 Task: Open a blank sheet, save the file as 'learning' Insert a table '3 by 2' In first column, add headers, 'Employee Name, Monday, Tuesday'. Under first header add  John. Under second header add  1:00 Pm. Under third header add  '3:00 Pm'. Change table style to  'Black '
Action: Mouse moved to (28, 90)
Screenshot: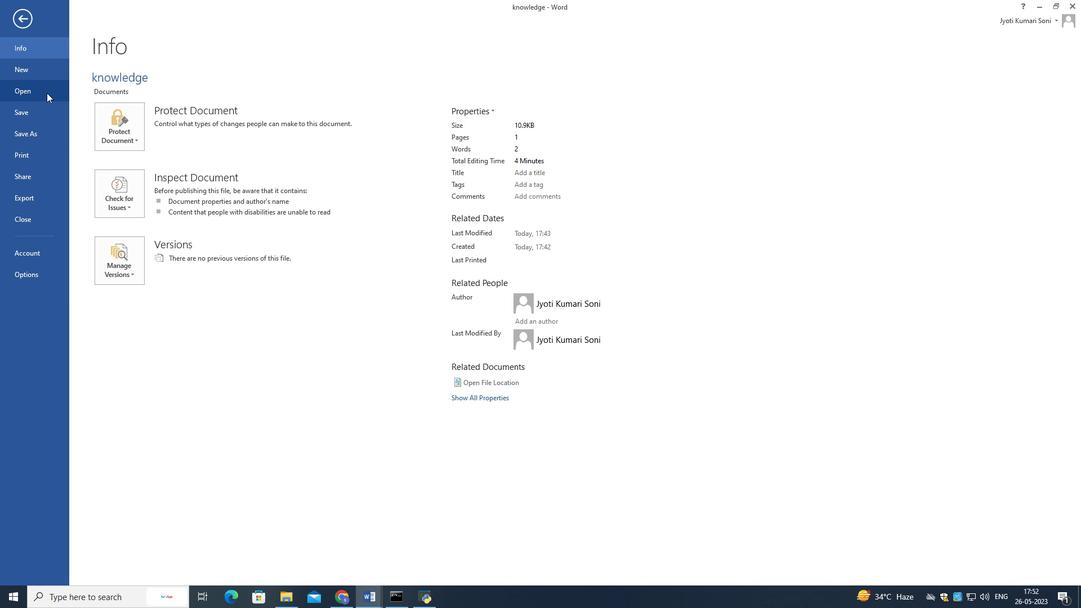 
Action: Mouse pressed left at (28, 90)
Screenshot: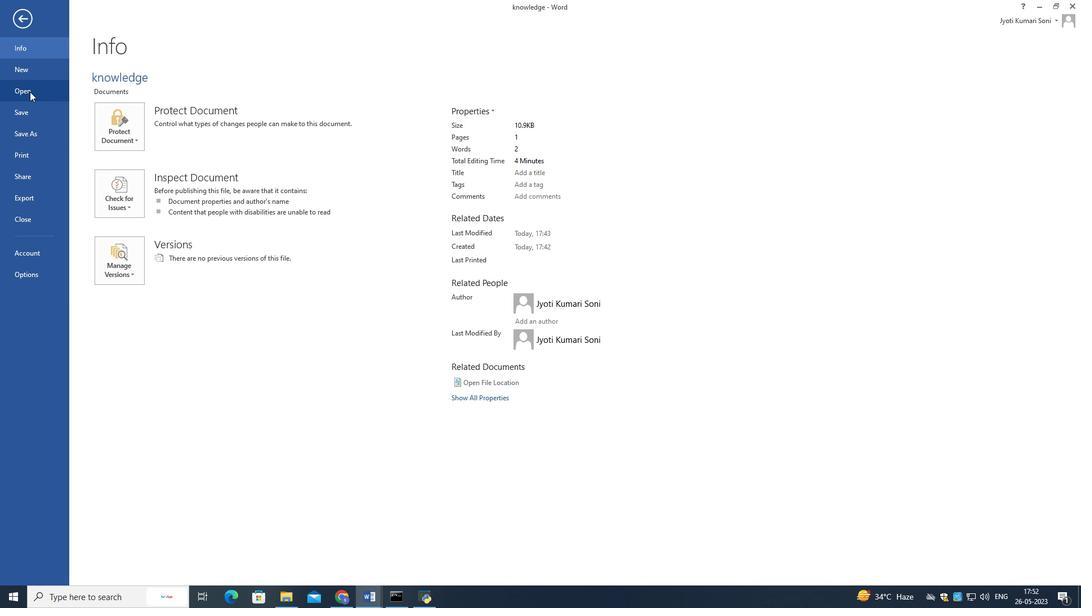 
Action: Mouse moved to (15, 61)
Screenshot: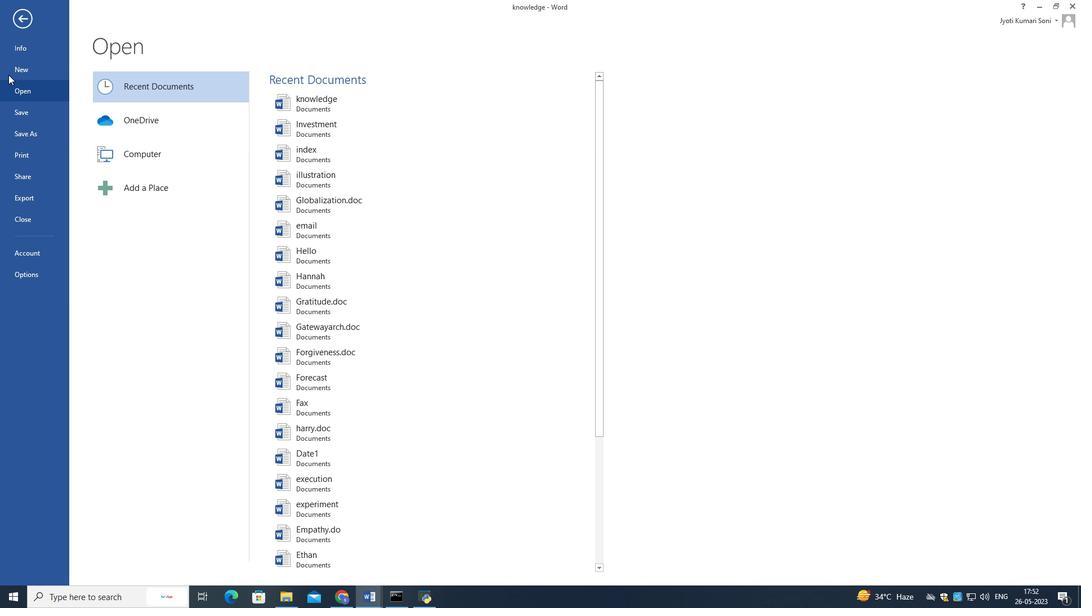 
Action: Mouse pressed left at (15, 61)
Screenshot: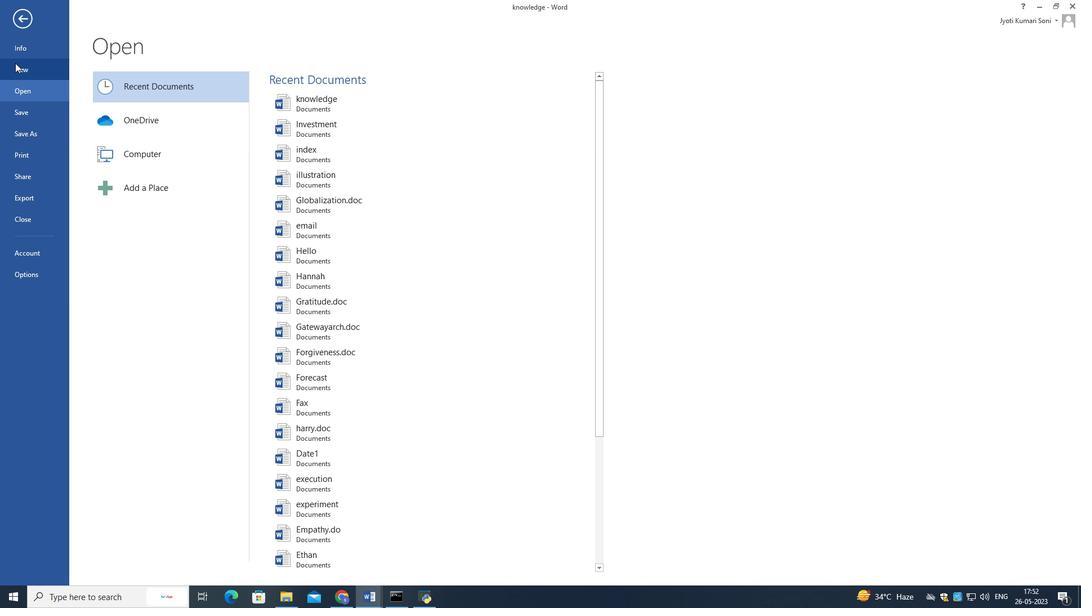 
Action: Mouse moved to (139, 143)
Screenshot: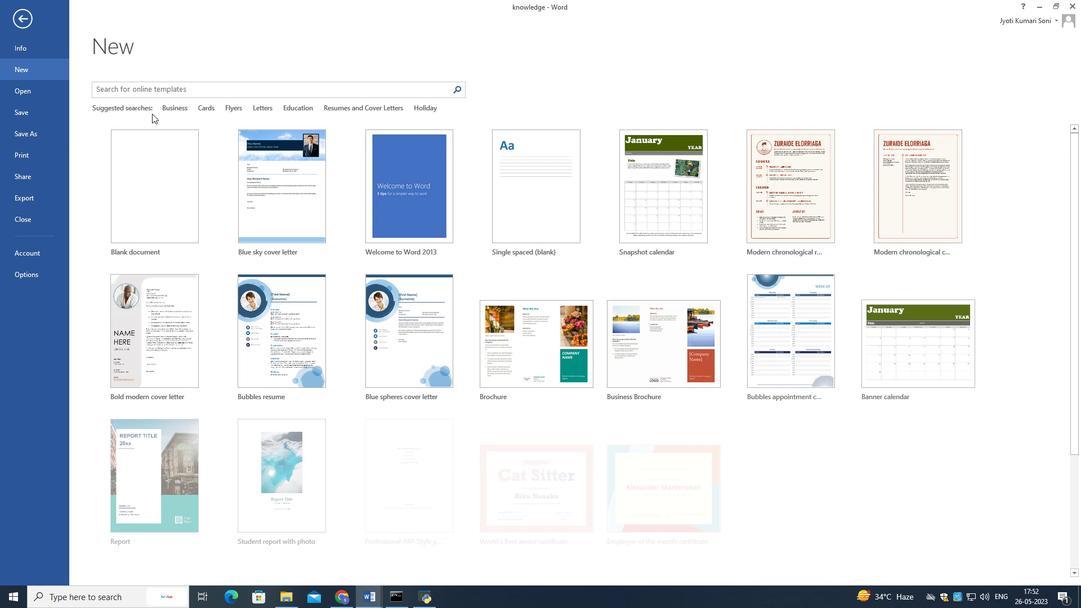 
Action: Mouse pressed left at (139, 143)
Screenshot: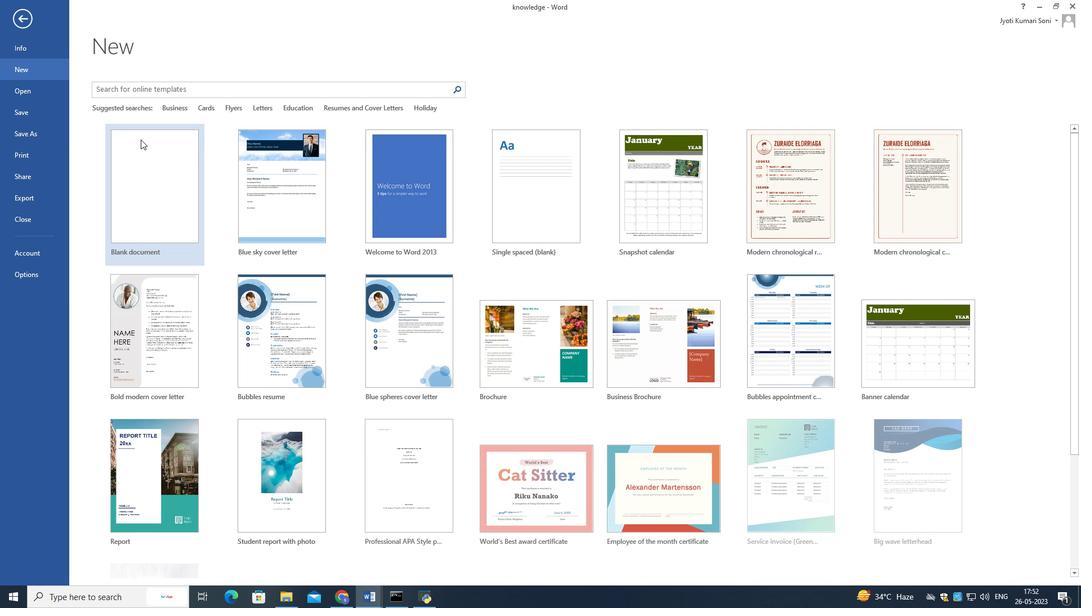 
Action: Mouse moved to (7, 18)
Screenshot: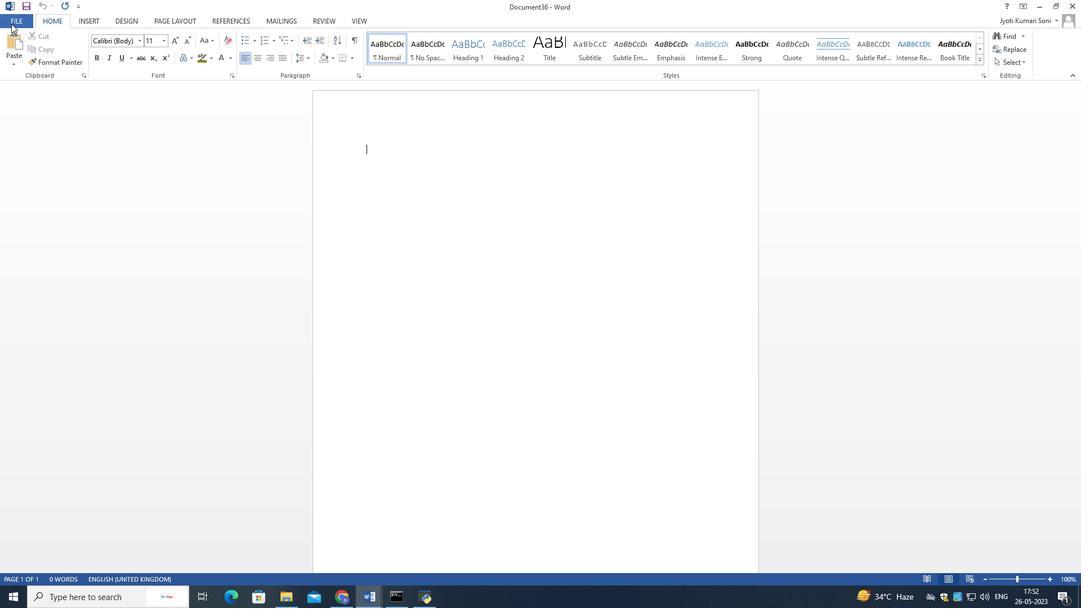 
Action: Mouse pressed left at (7, 18)
Screenshot: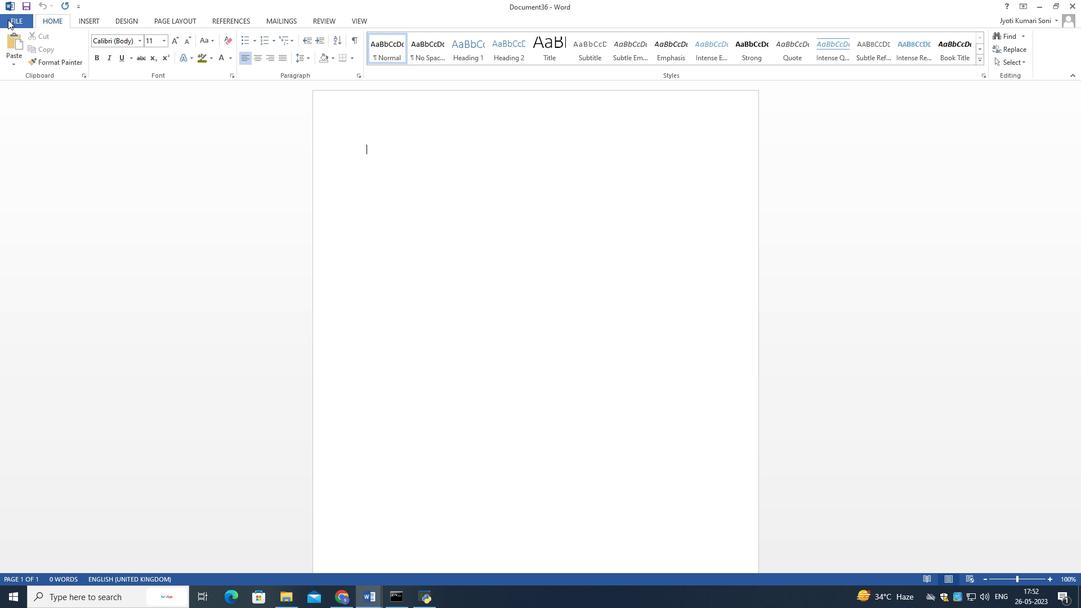 
Action: Mouse moved to (30, 134)
Screenshot: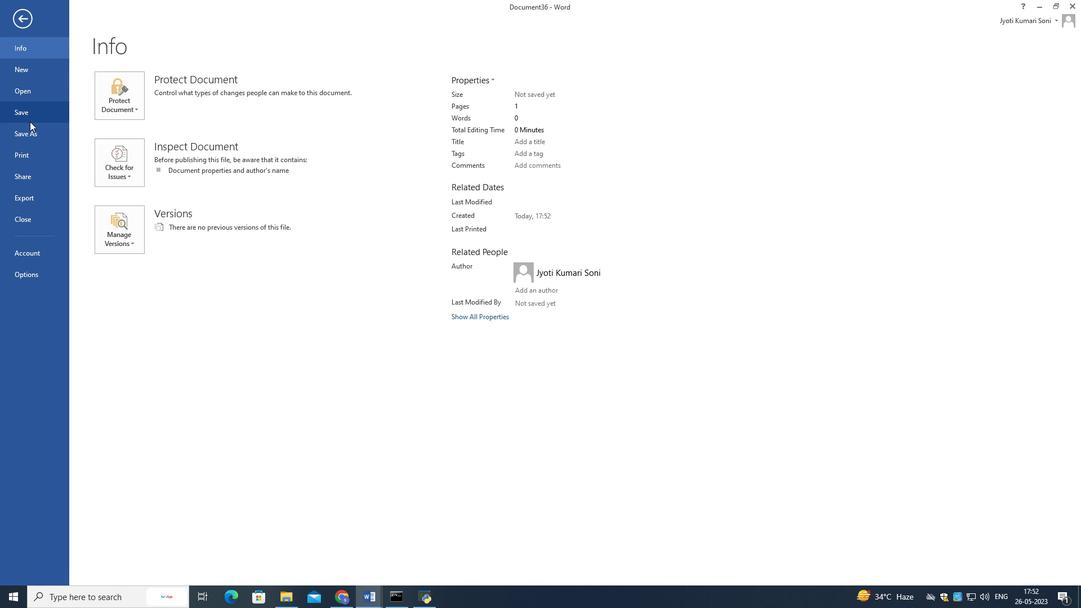 
Action: Mouse pressed left at (30, 134)
Screenshot: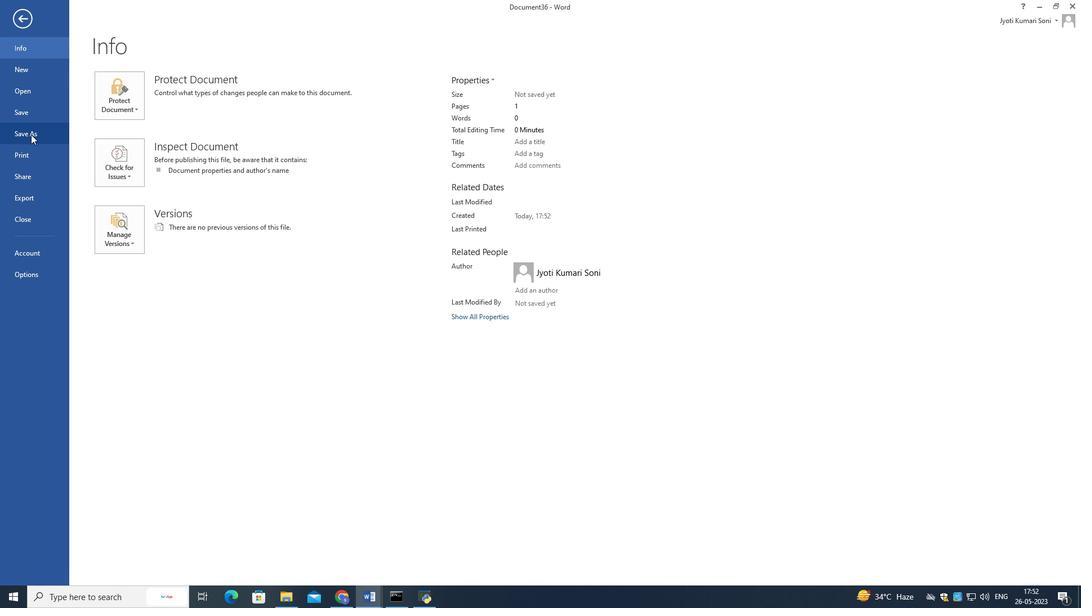 
Action: Mouse moved to (290, 122)
Screenshot: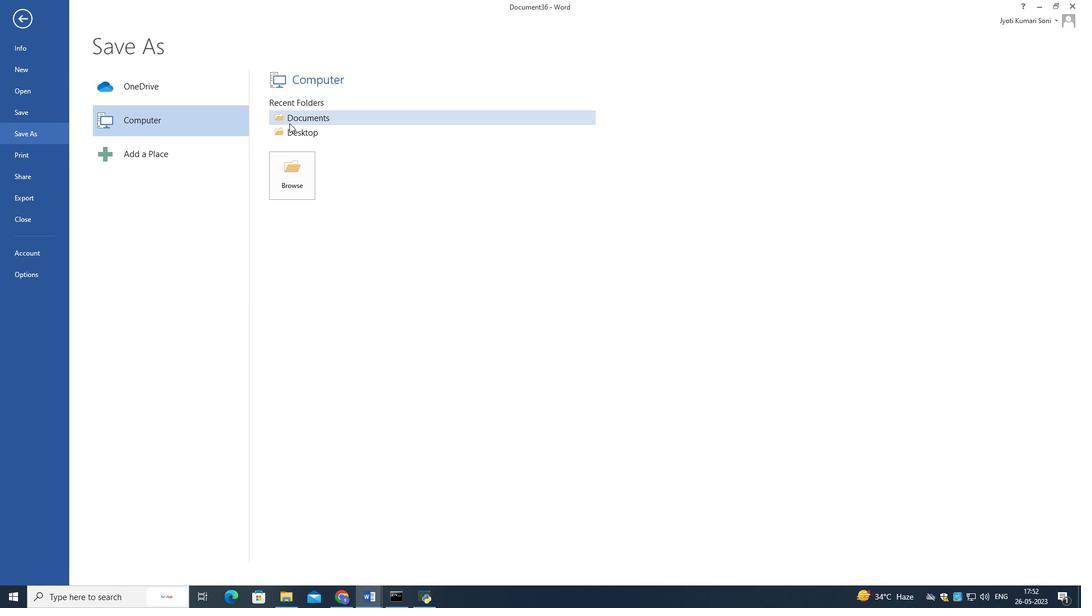 
Action: Mouse pressed left at (290, 122)
Screenshot: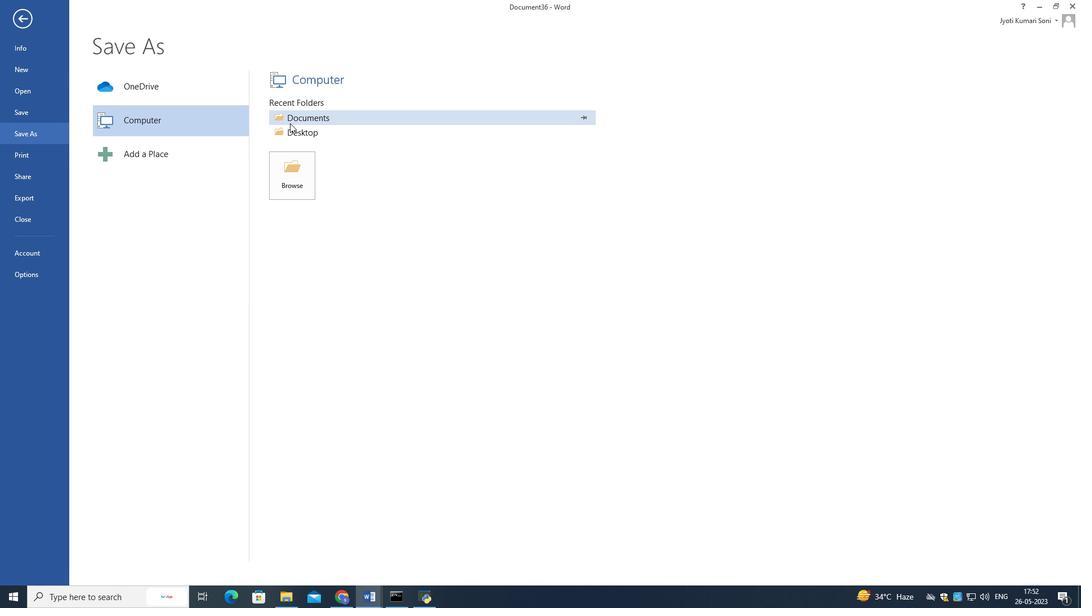 
Action: Mouse moved to (271, 132)
Screenshot: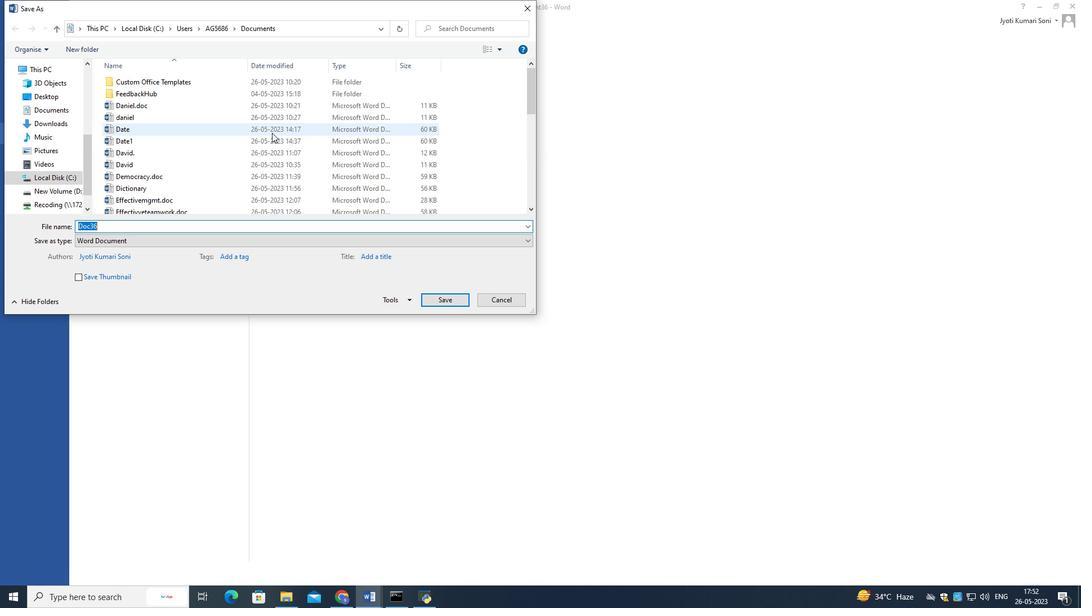 
Action: Key pressed learning<Key.enter>
Screenshot: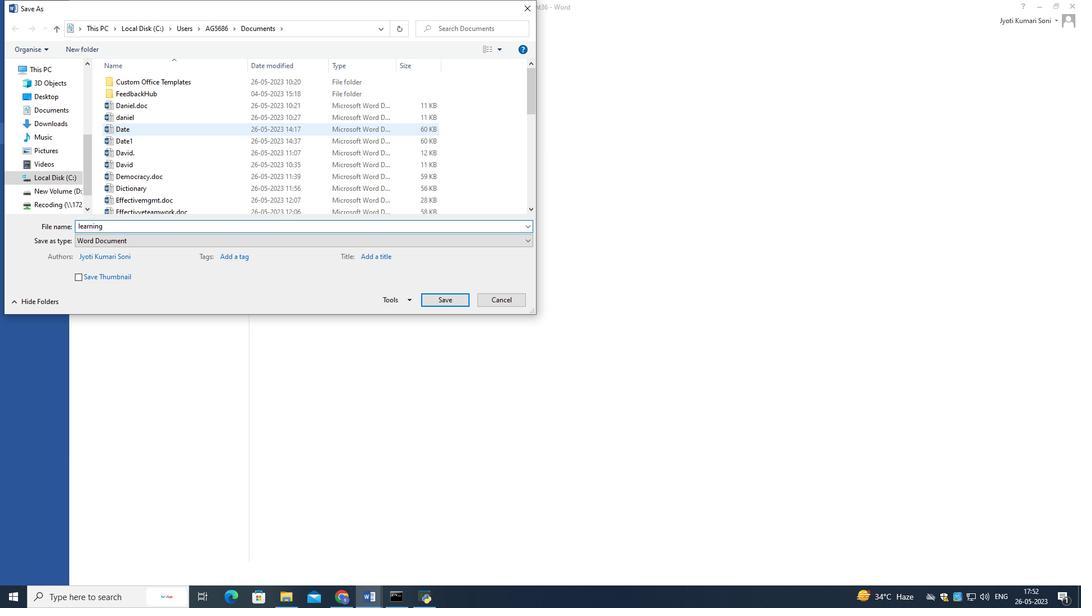 
Action: Mouse moved to (84, 20)
Screenshot: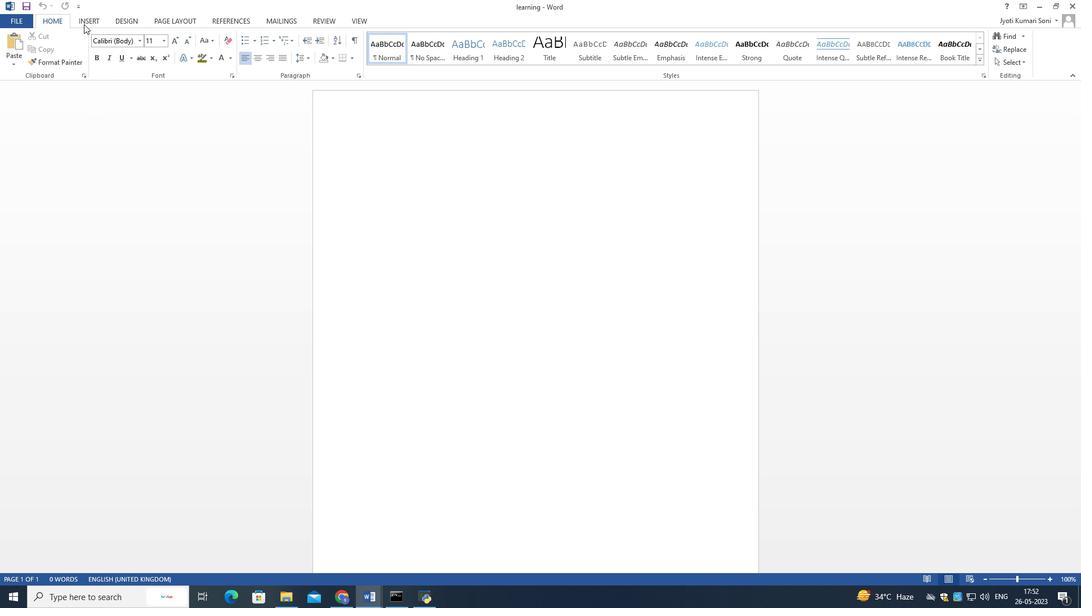 
Action: Mouse pressed left at (84, 20)
Screenshot: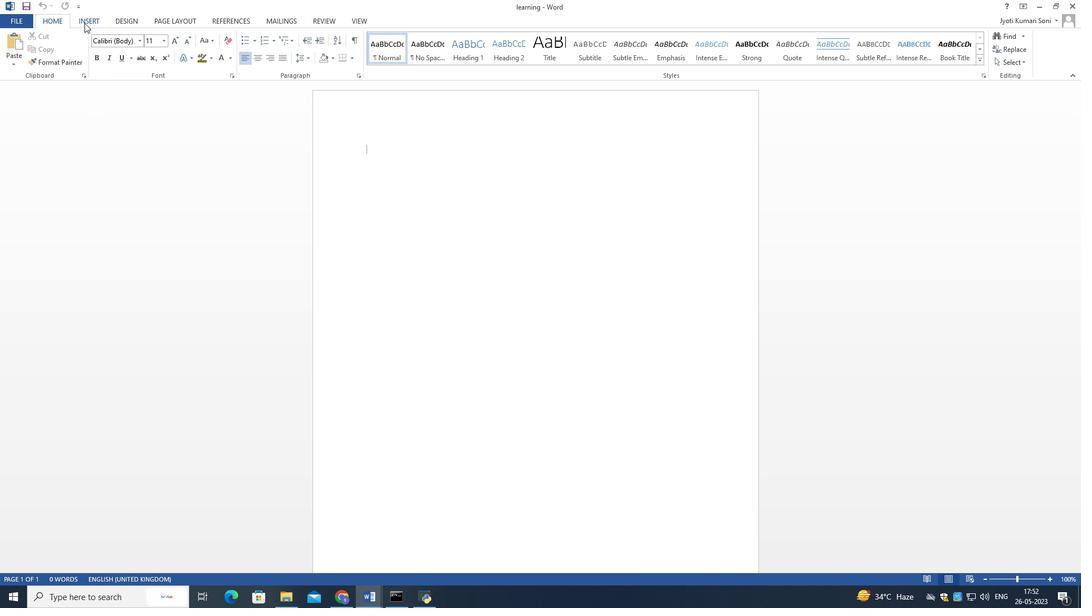 
Action: Mouse moved to (92, 63)
Screenshot: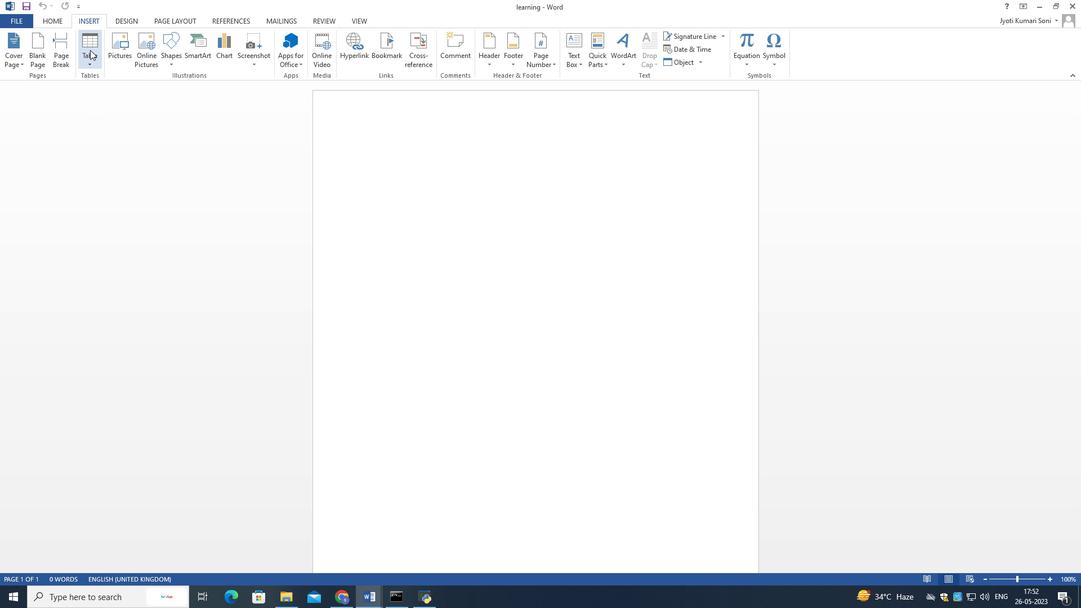 
Action: Mouse pressed left at (92, 63)
Screenshot: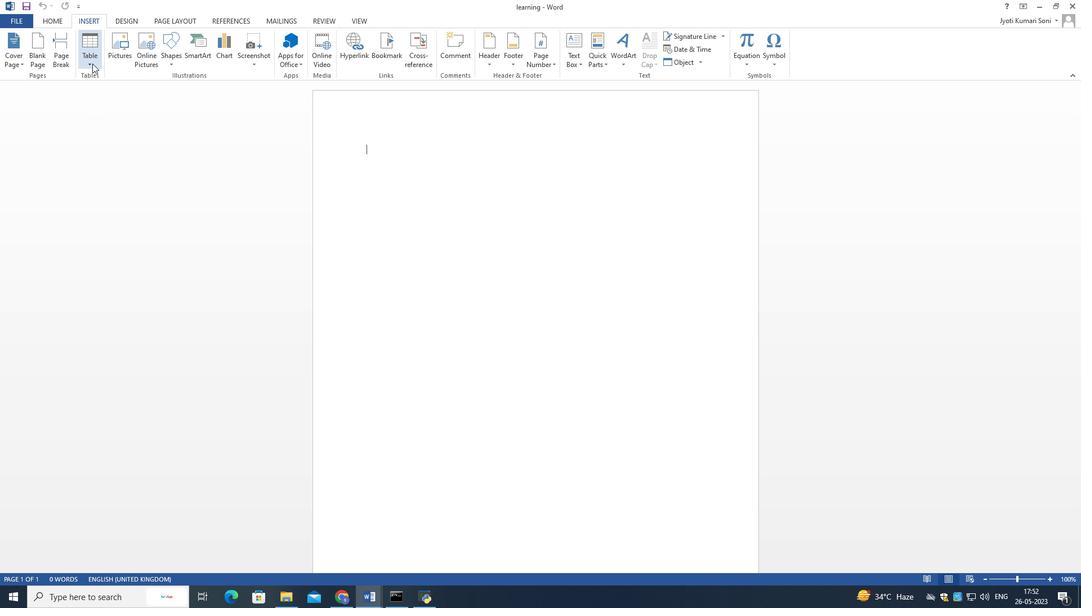 
Action: Mouse moved to (107, 96)
Screenshot: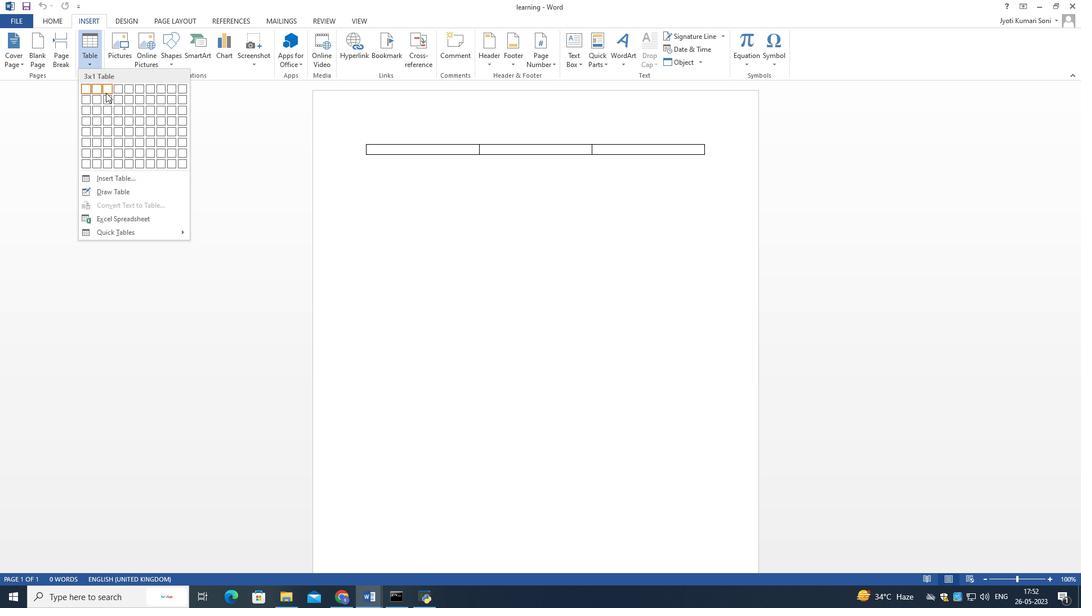 
Action: Mouse pressed left at (107, 96)
Screenshot: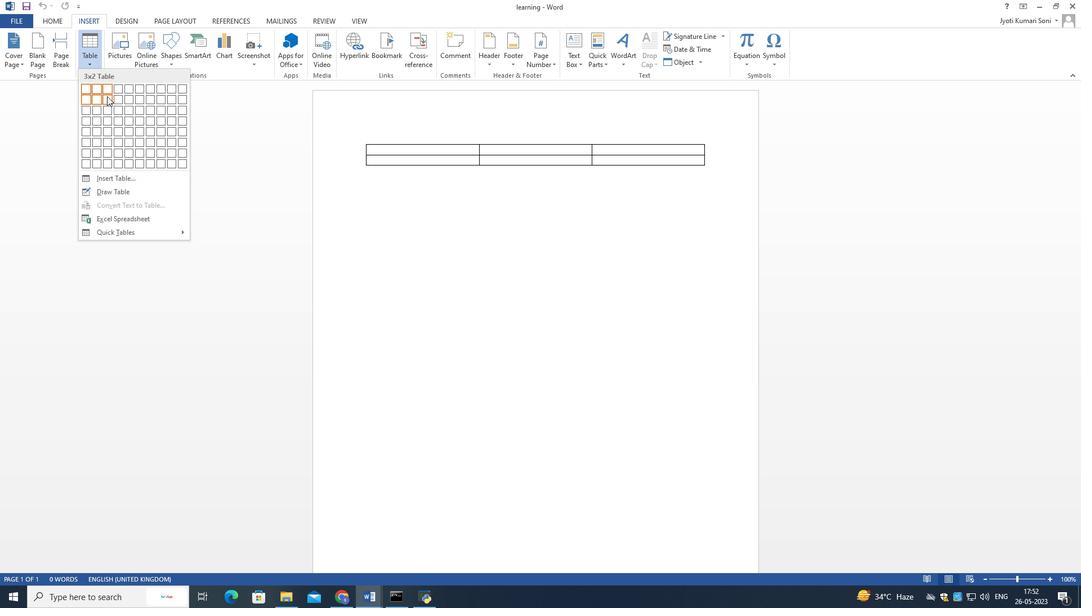 
Action: Mouse moved to (553, 155)
Screenshot: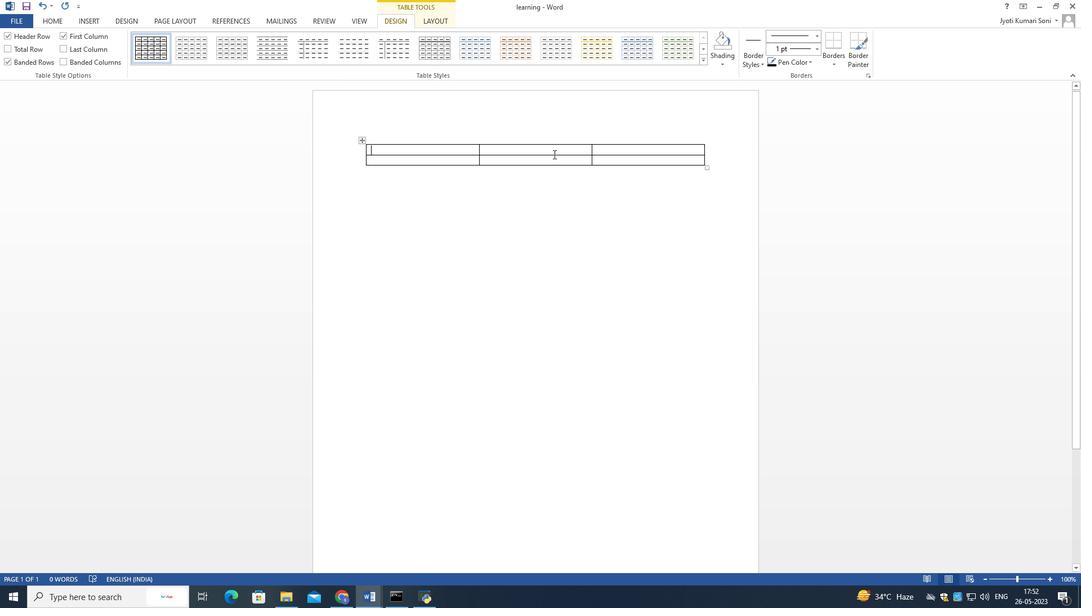 
Action: Mouse pressed left at (553, 155)
Screenshot: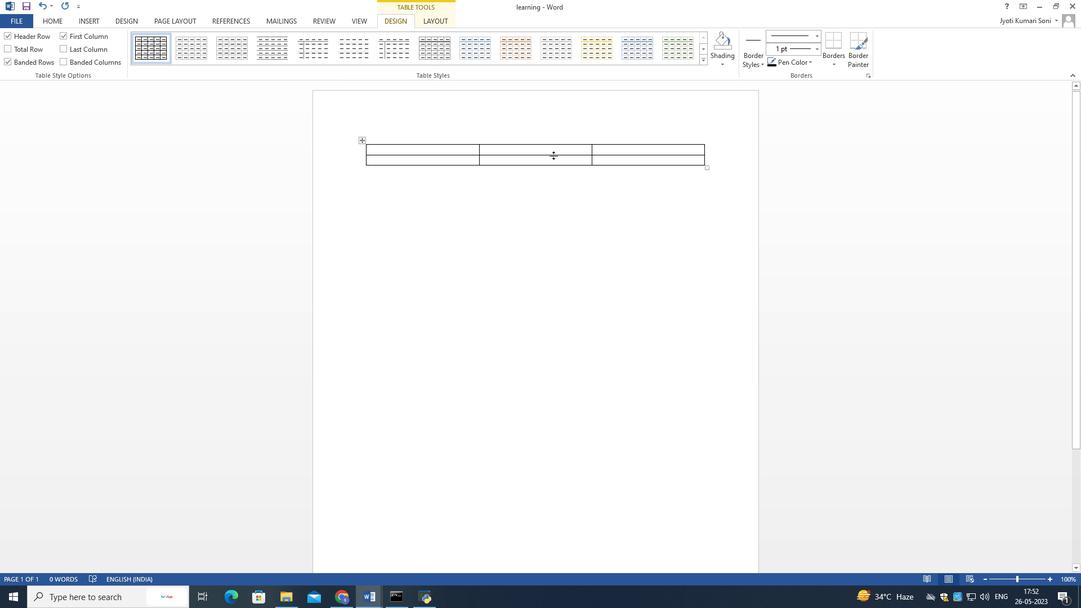 
Action: Mouse moved to (561, 185)
Screenshot: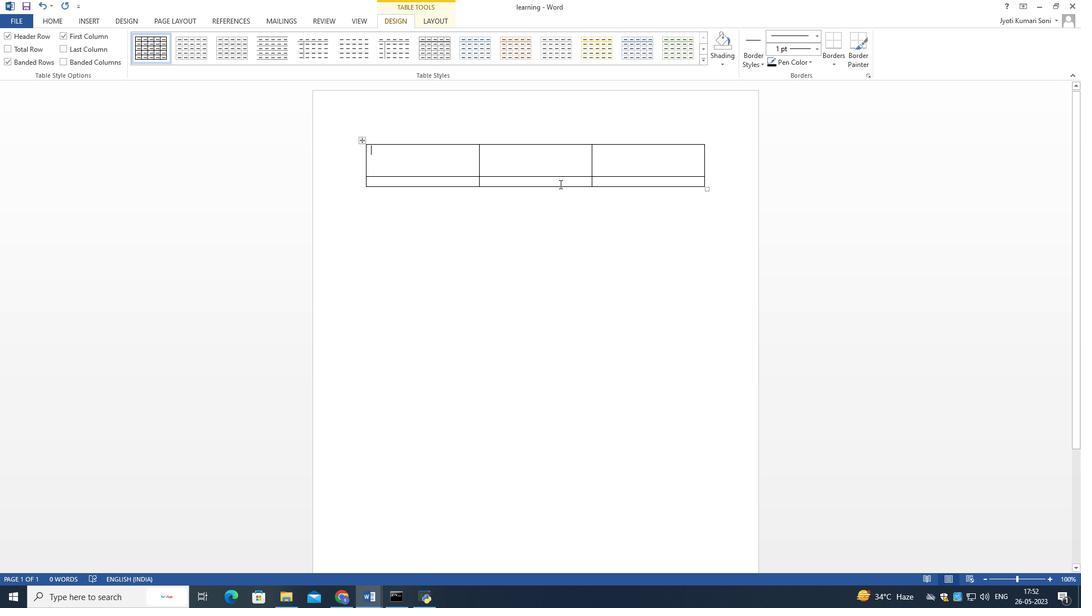 
Action: Mouse pressed left at (561, 185)
Screenshot: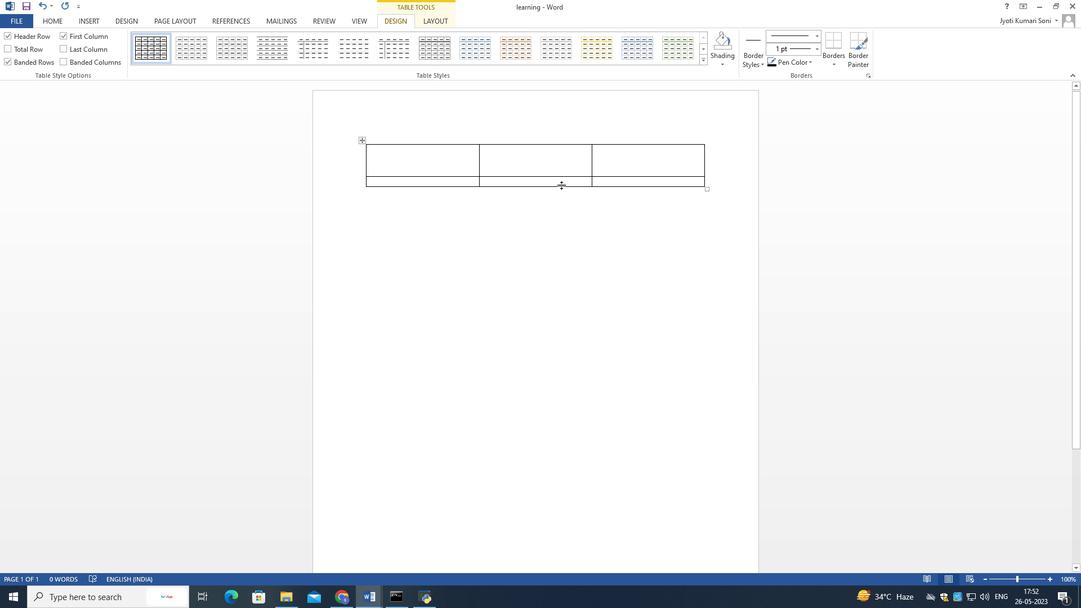
Action: Mouse moved to (564, 185)
Screenshot: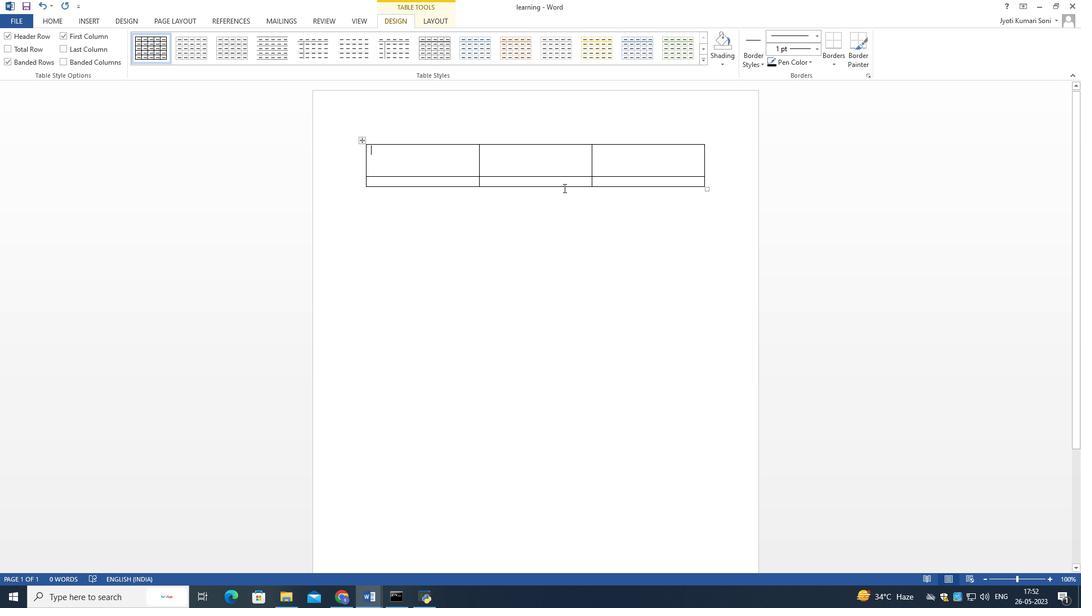 
Action: Mouse pressed left at (564, 185)
Screenshot: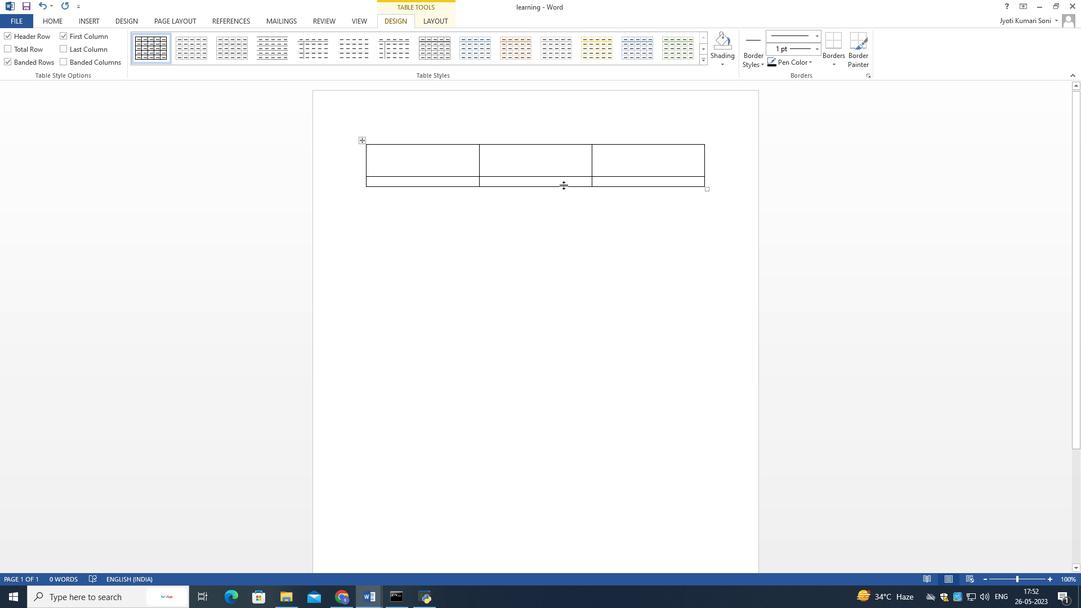 
Action: Mouse moved to (451, 164)
Screenshot: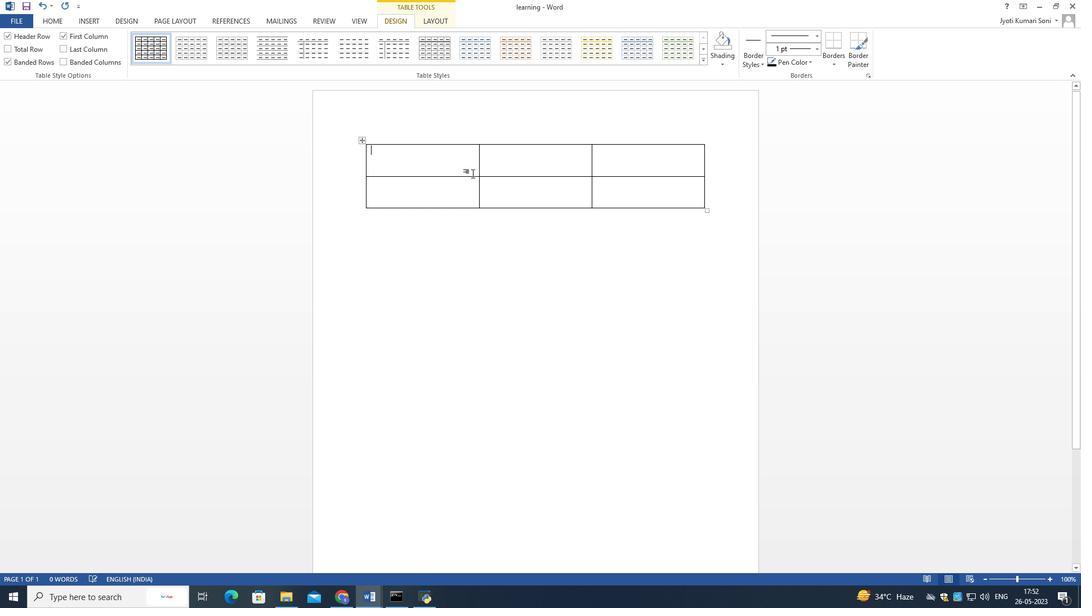 
Action: Mouse pressed left at (451, 164)
Screenshot: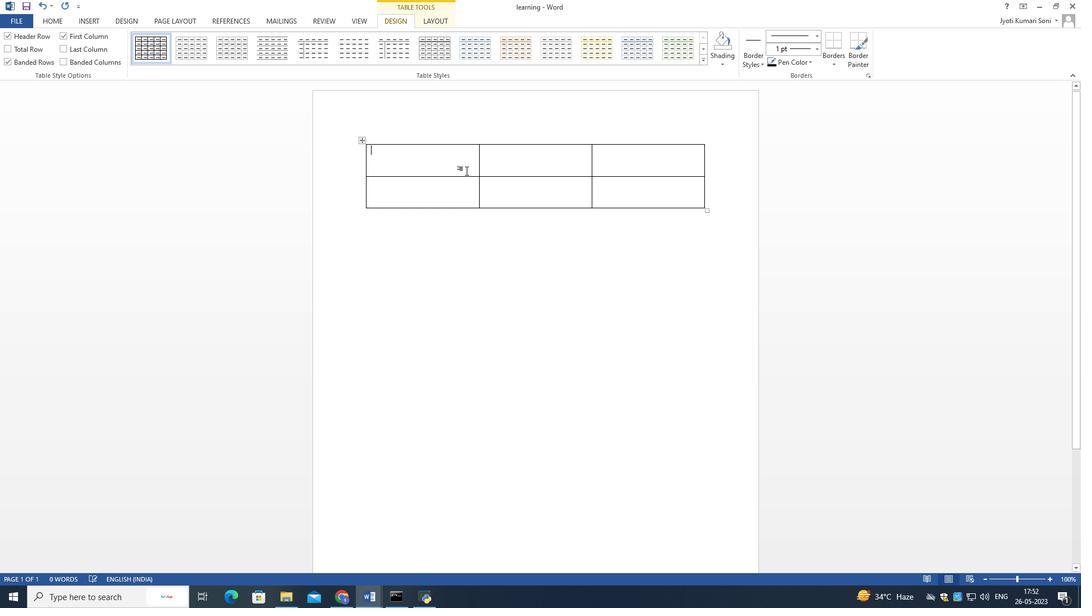 
Action: Mouse moved to (431, 154)
Screenshot: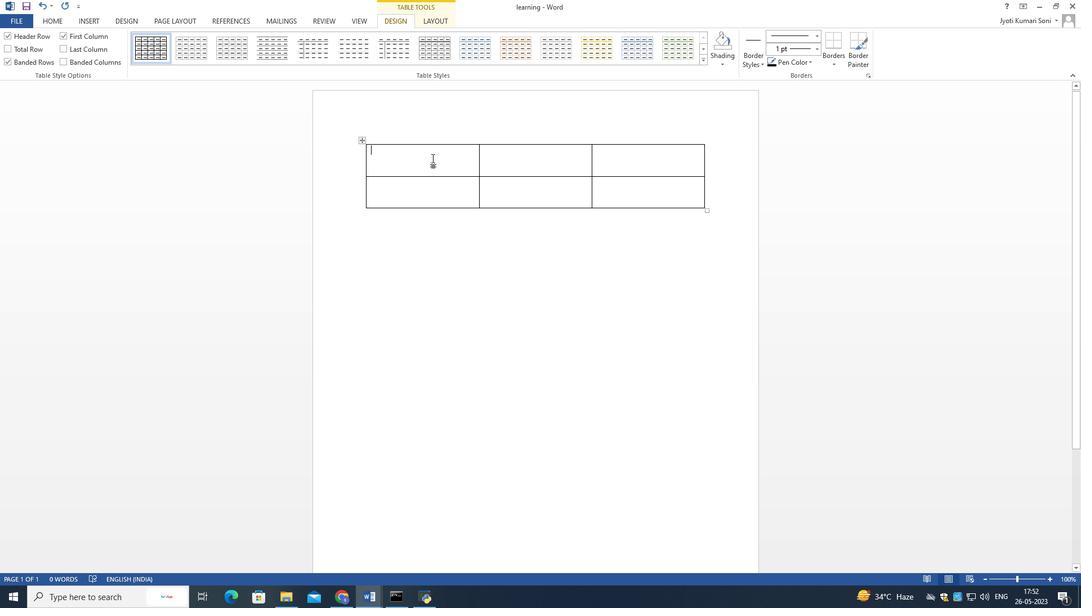 
Action: Key pressed <Key.shift><Key.shift><Key.shift><Key.shift><Key.shift>Employee<Key.space><Key.shift>Name<Key.right><Key.shift>Monday<Key.right><Key.shift>Tuesday
Screenshot: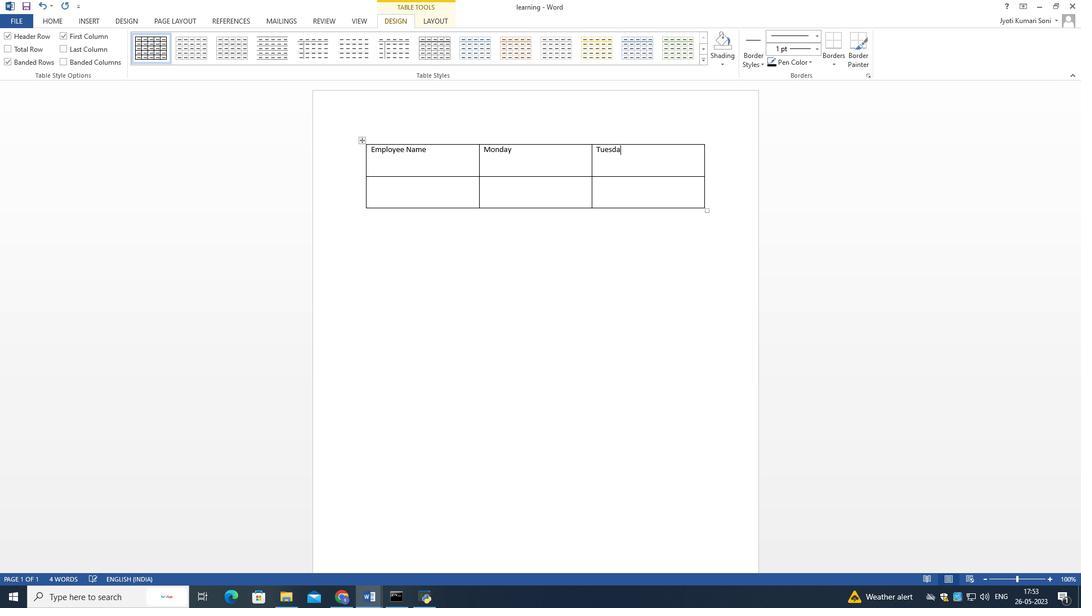 
Action: Mouse moved to (422, 186)
Screenshot: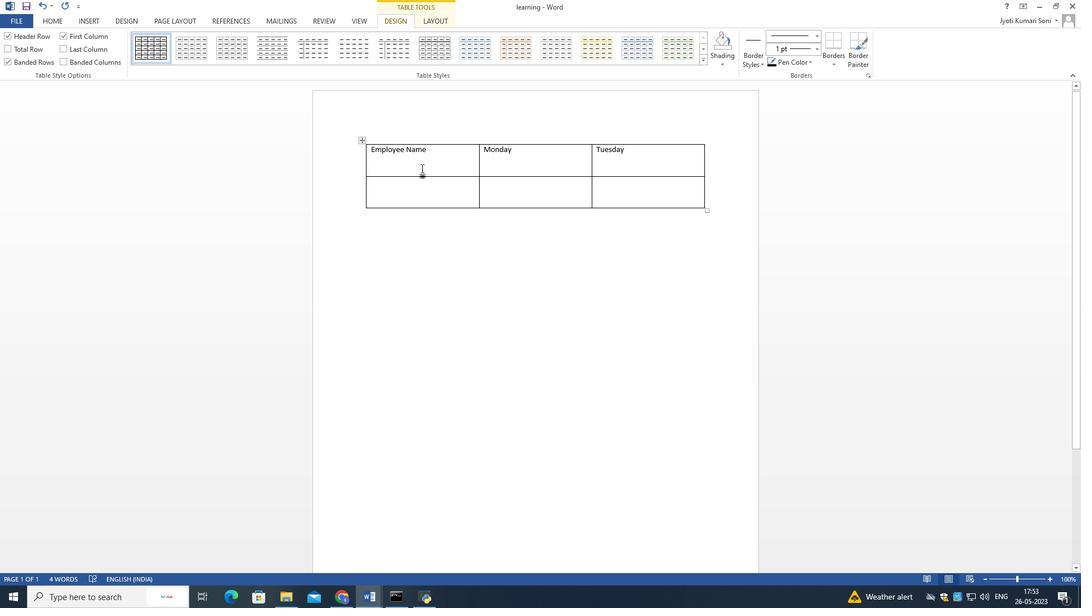 
Action: Mouse pressed left at (422, 186)
Screenshot: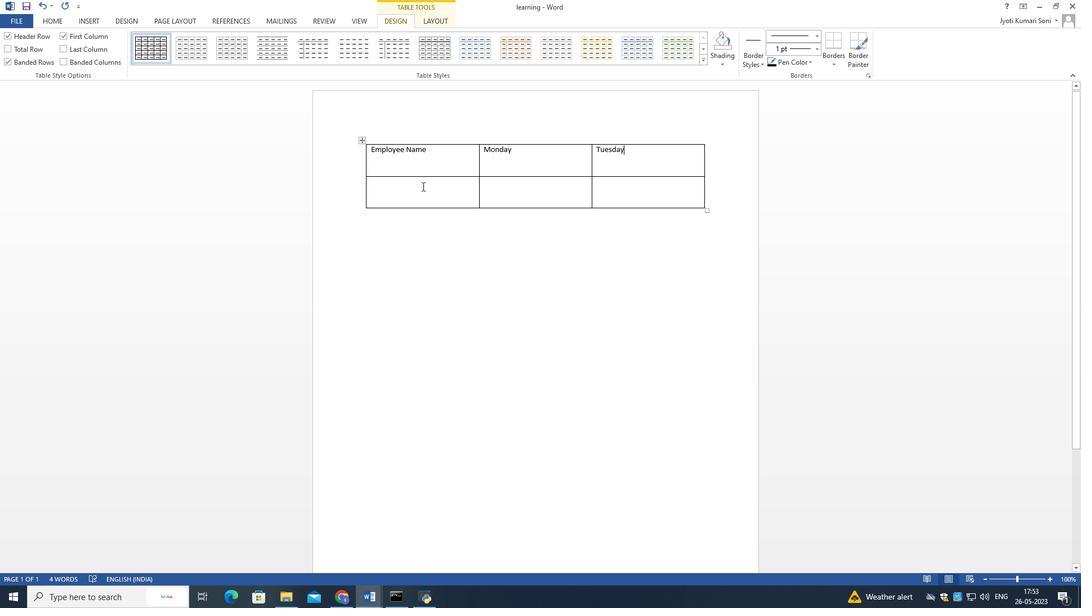 
Action: Key pressed <Key.shift>John<Key.right>1<Key.shift_r>:00<Key.space><Key.caps_lock>PM<Key.right>3<Key.shift_r>:00<Key.space>PM
Screenshot: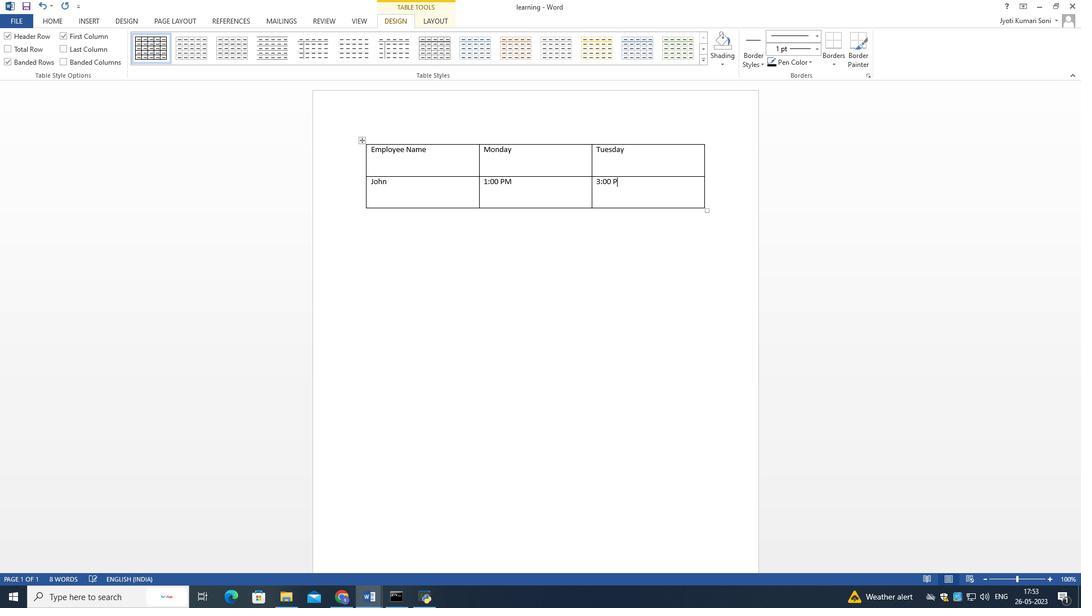 
Action: Mouse moved to (140, 49)
Screenshot: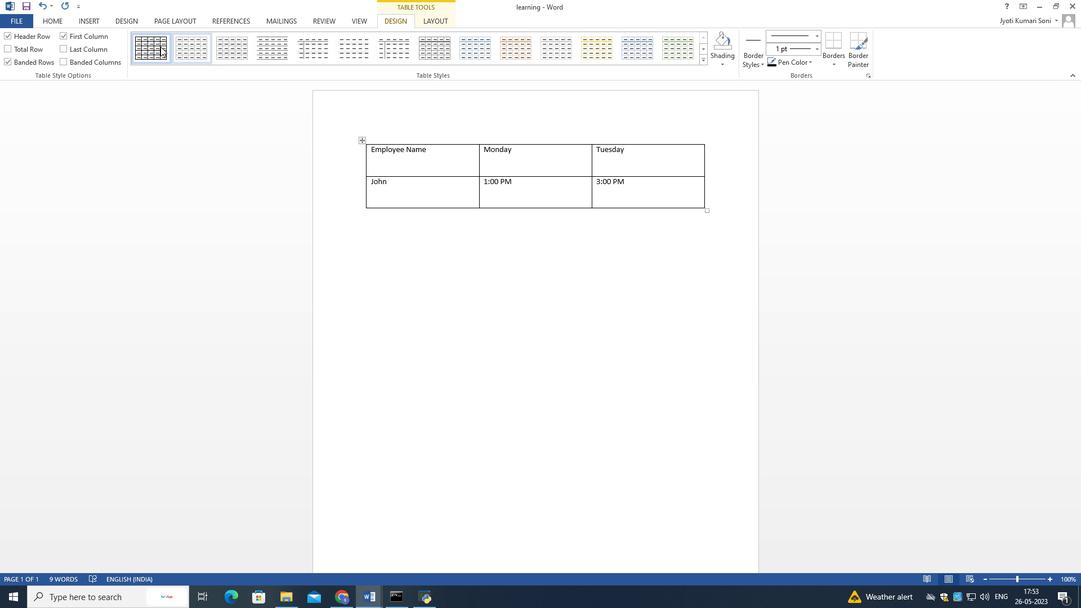 
Action: Mouse pressed left at (140, 49)
Screenshot: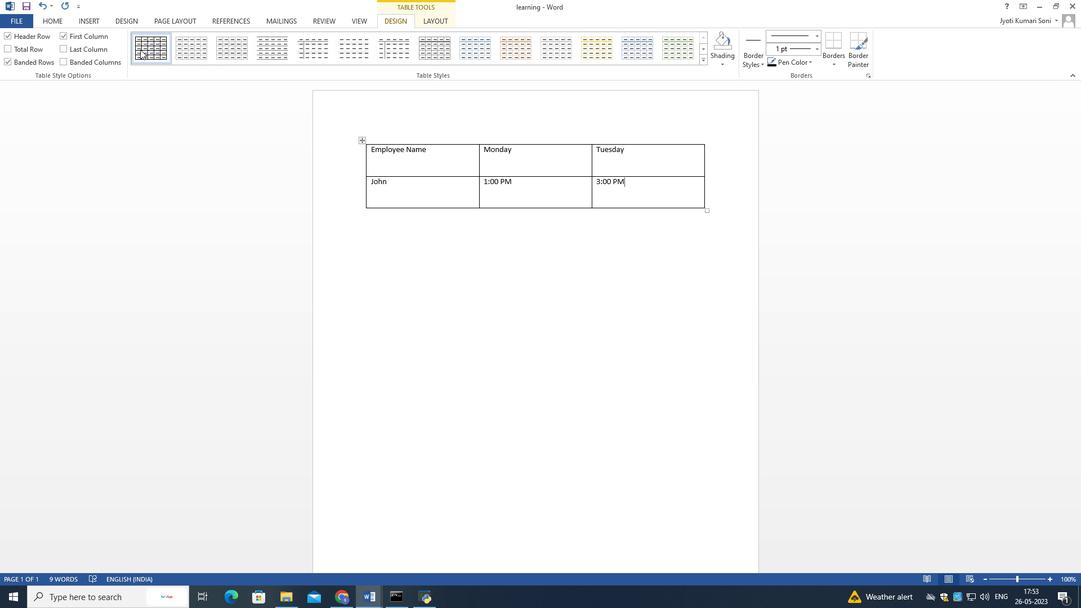 
Action: Mouse moved to (703, 61)
Screenshot: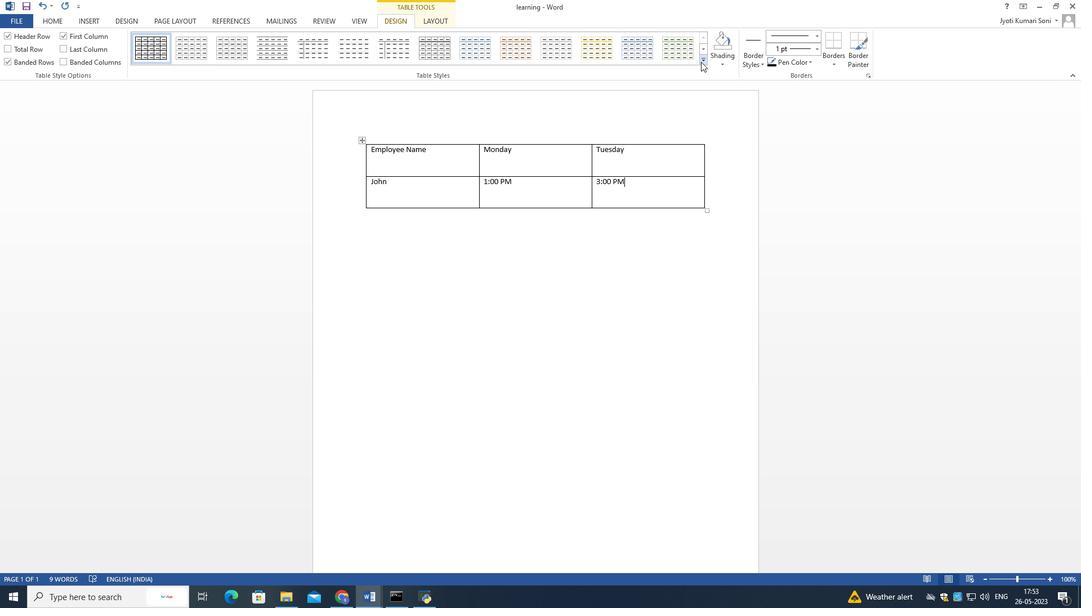
Action: Mouse pressed left at (703, 61)
Screenshot: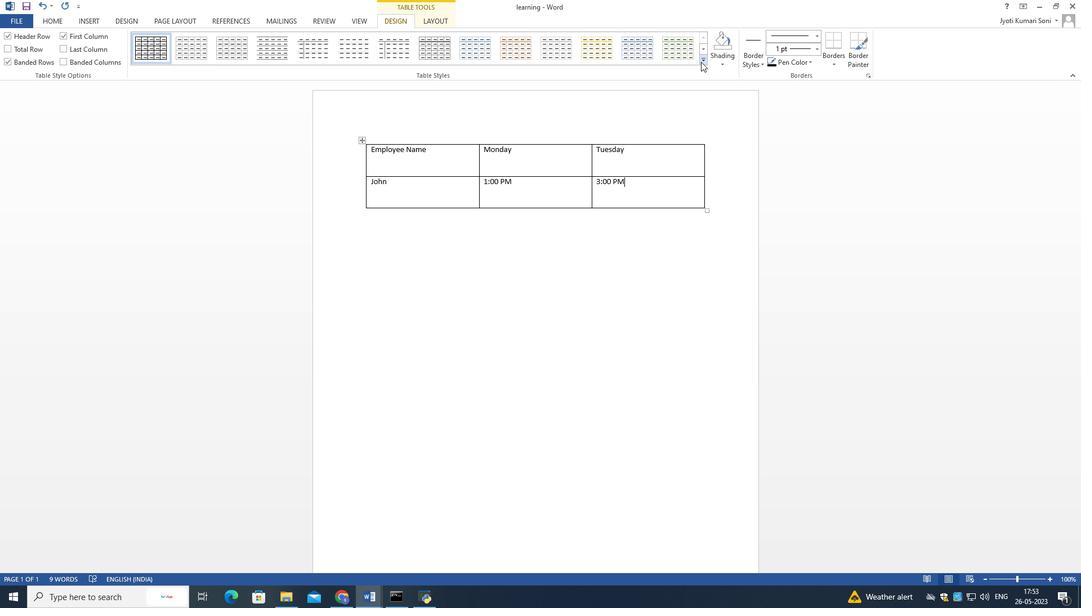 
Action: Mouse moved to (435, 132)
Screenshot: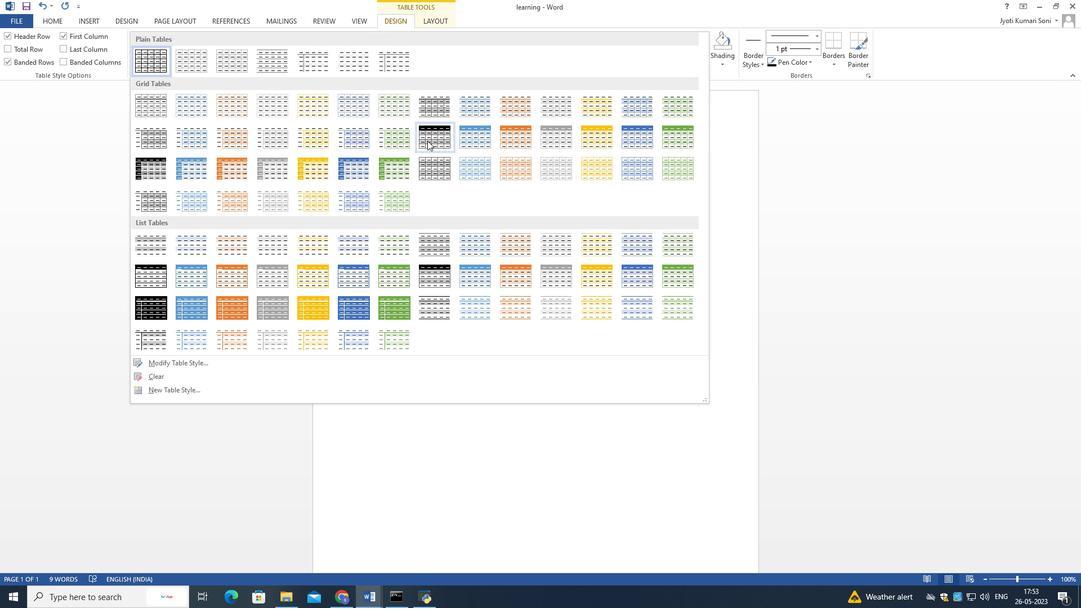 
Action: Mouse pressed left at (435, 132)
Screenshot: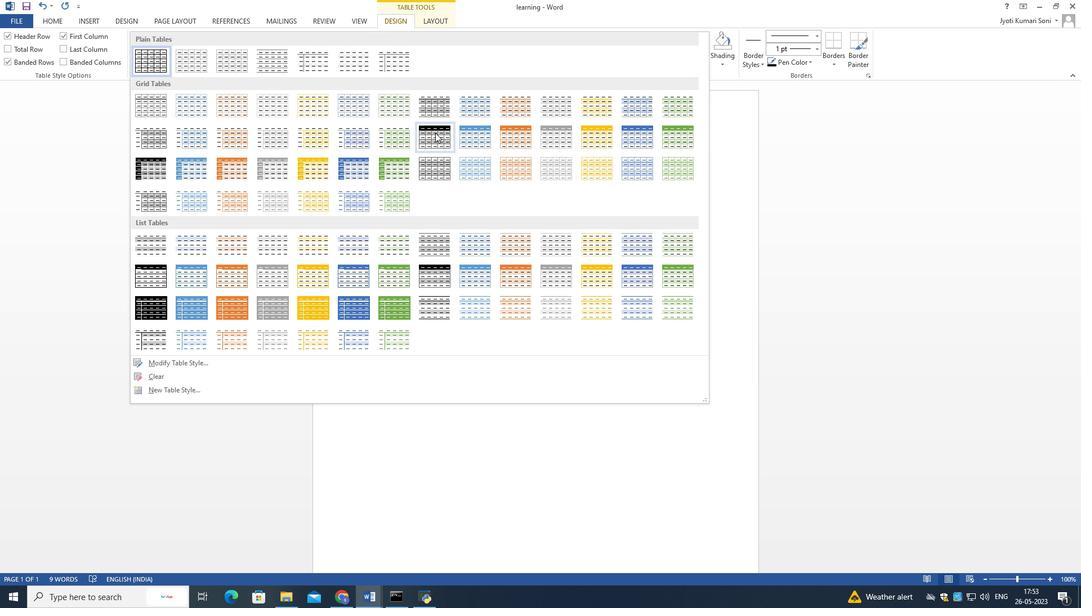 
Action: Mouse moved to (485, 248)
Screenshot: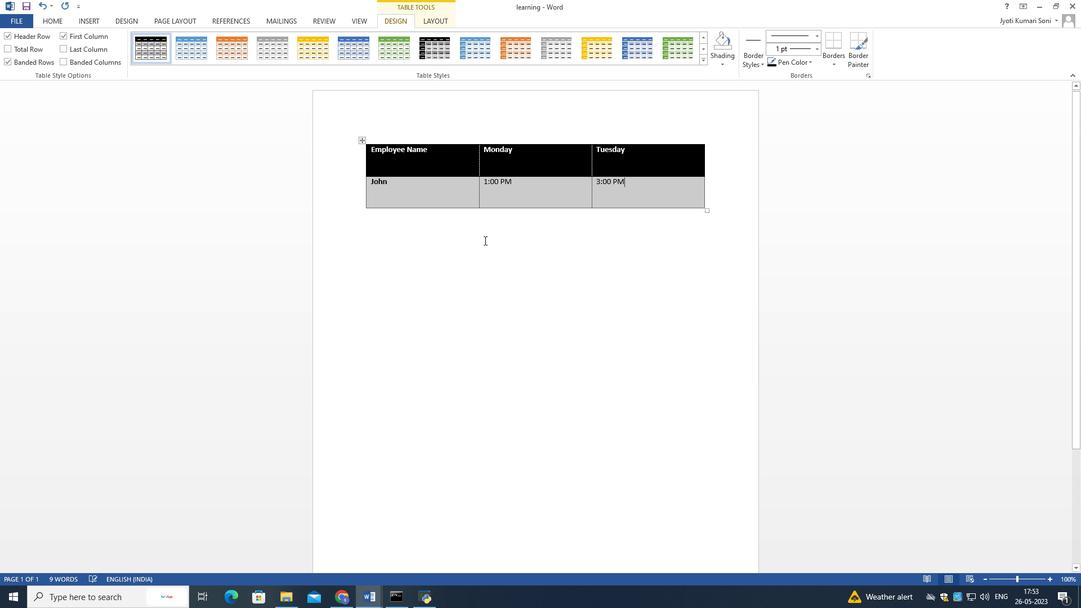 
Action: Mouse pressed left at (485, 248)
Screenshot: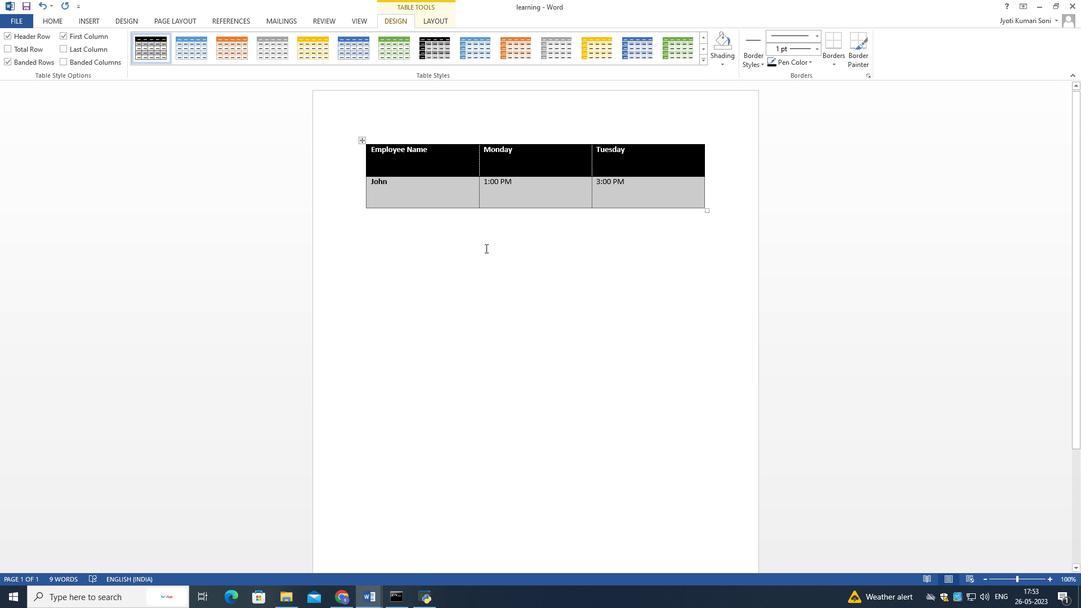 
Action: Mouse moved to (392, 190)
Screenshot: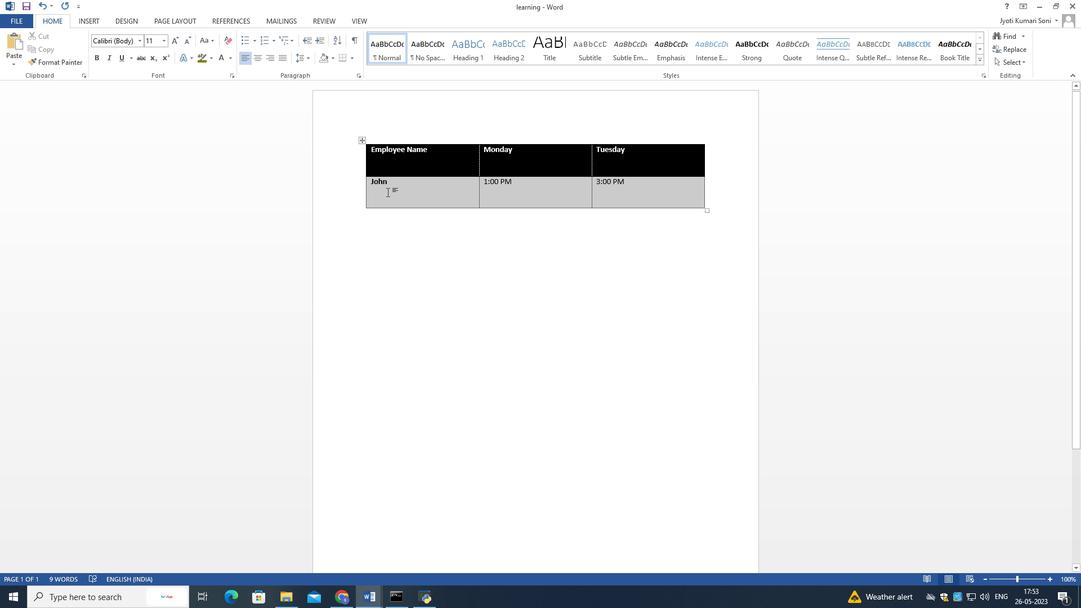 
Action: Mouse pressed left at (392, 190)
Screenshot: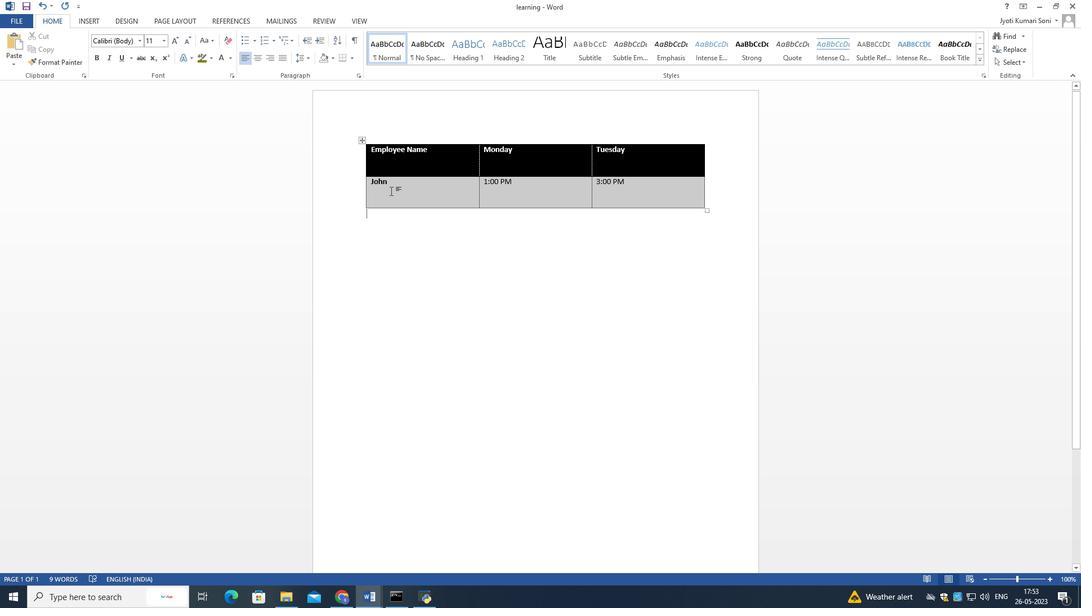 
Action: Mouse moved to (411, 160)
Screenshot: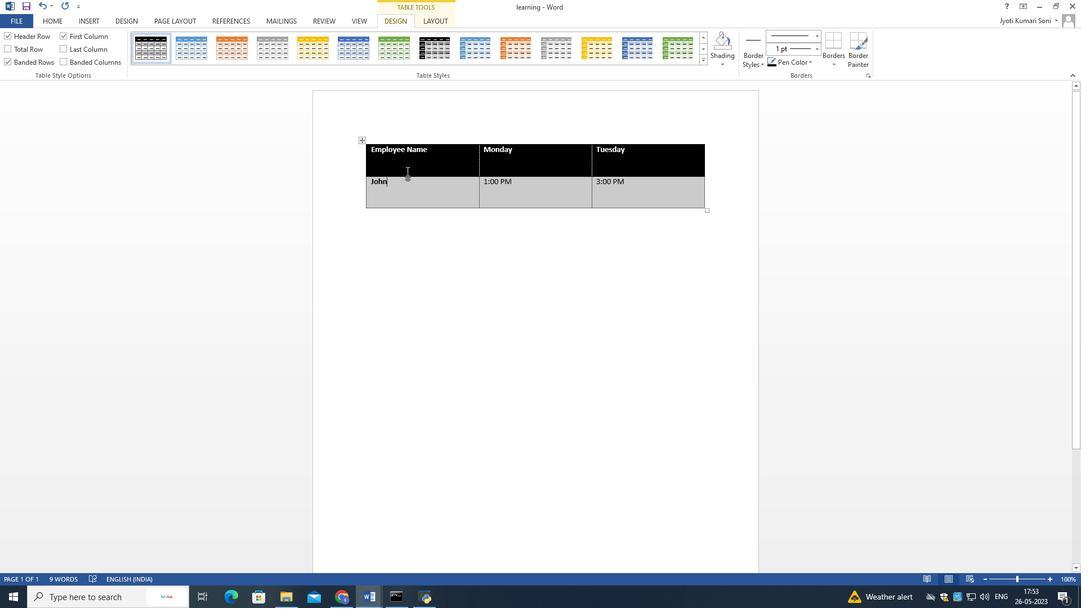 
Action: Mouse pressed left at (411, 160)
Screenshot: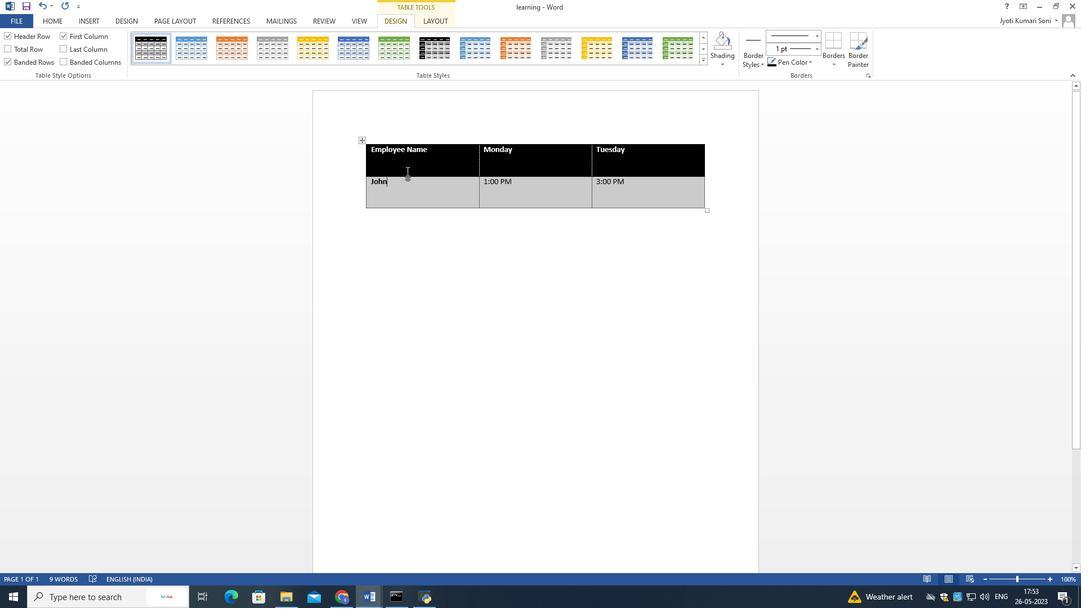 
Action: Mouse moved to (500, 160)
Screenshot: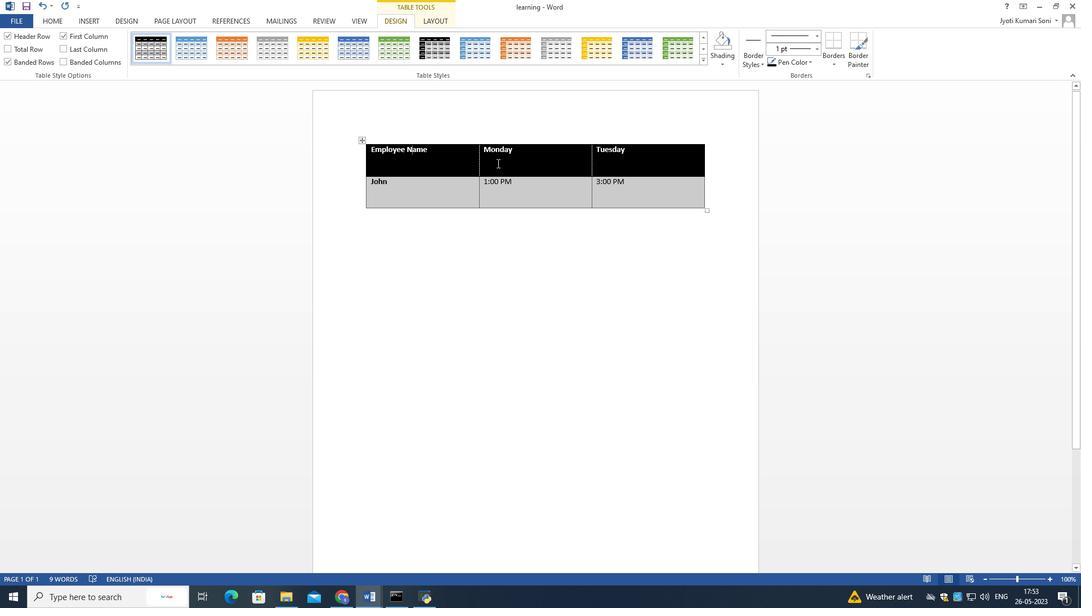 
Action: Mouse pressed left at (500, 160)
Screenshot: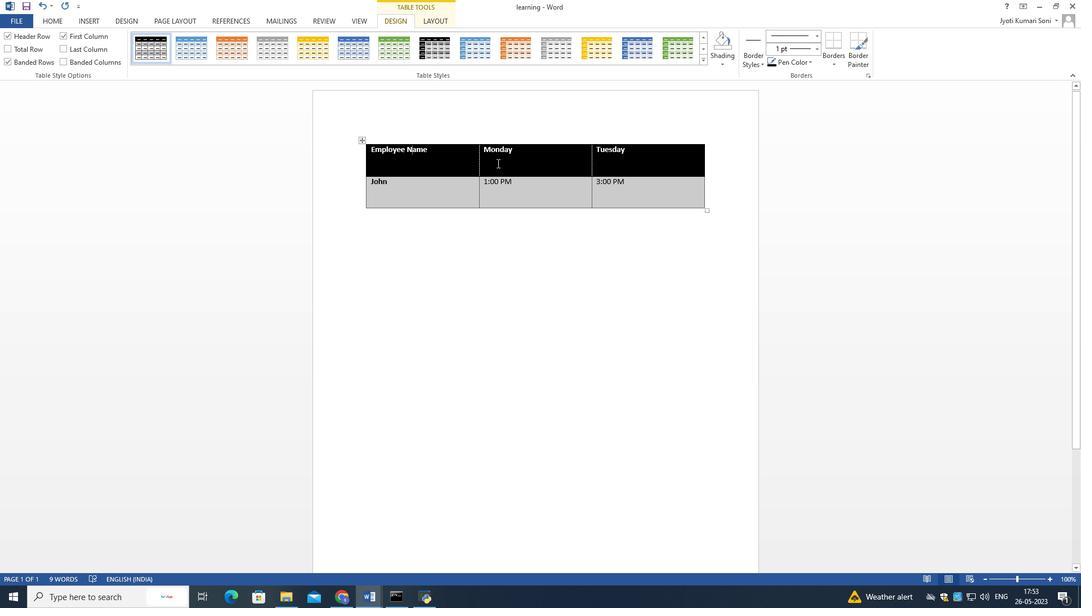 
Action: Mouse moved to (601, 165)
Screenshot: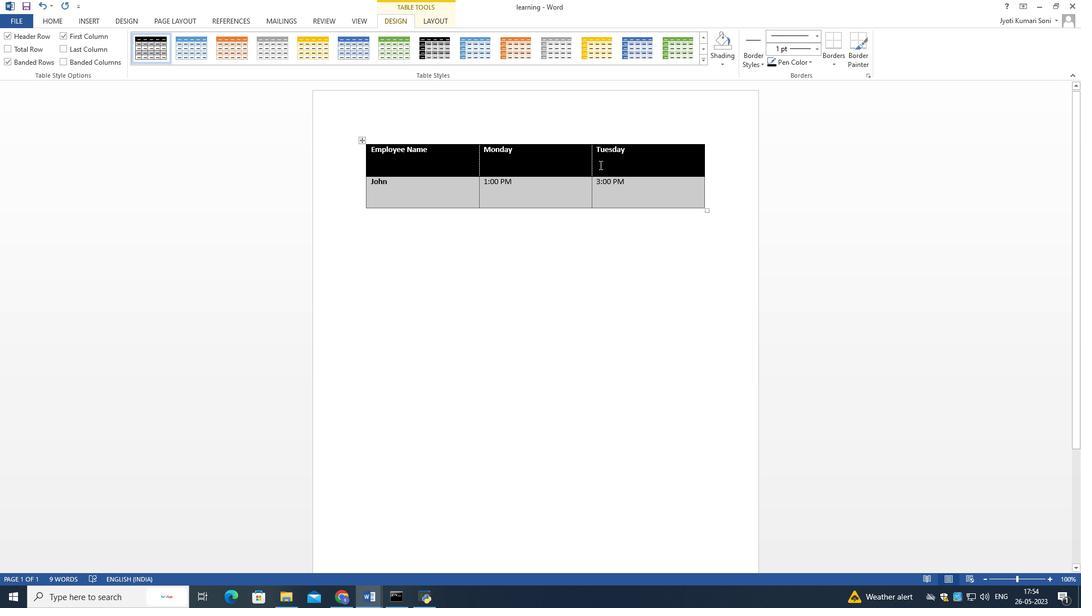 
Action: Mouse pressed left at (600, 165)
Screenshot: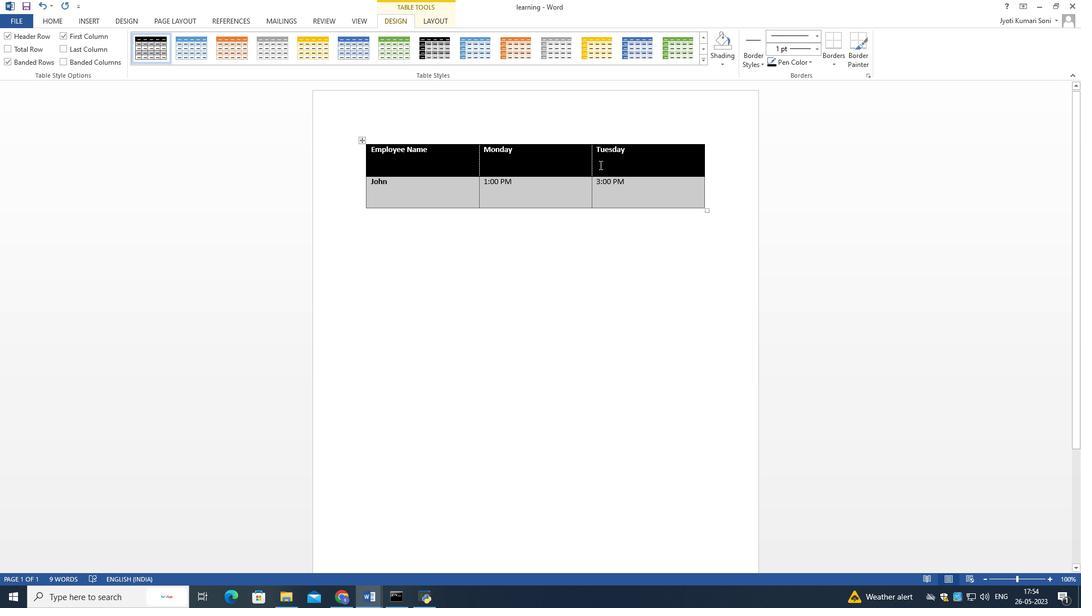 
Action: Mouse moved to (605, 196)
Screenshot: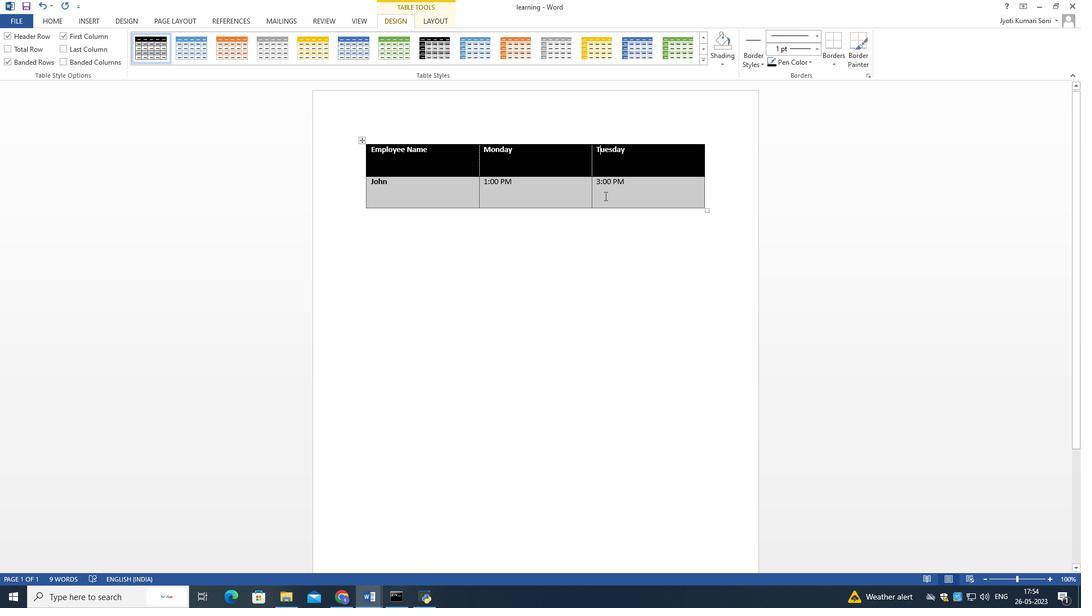 
Action: Mouse pressed left at (605, 196)
Screenshot: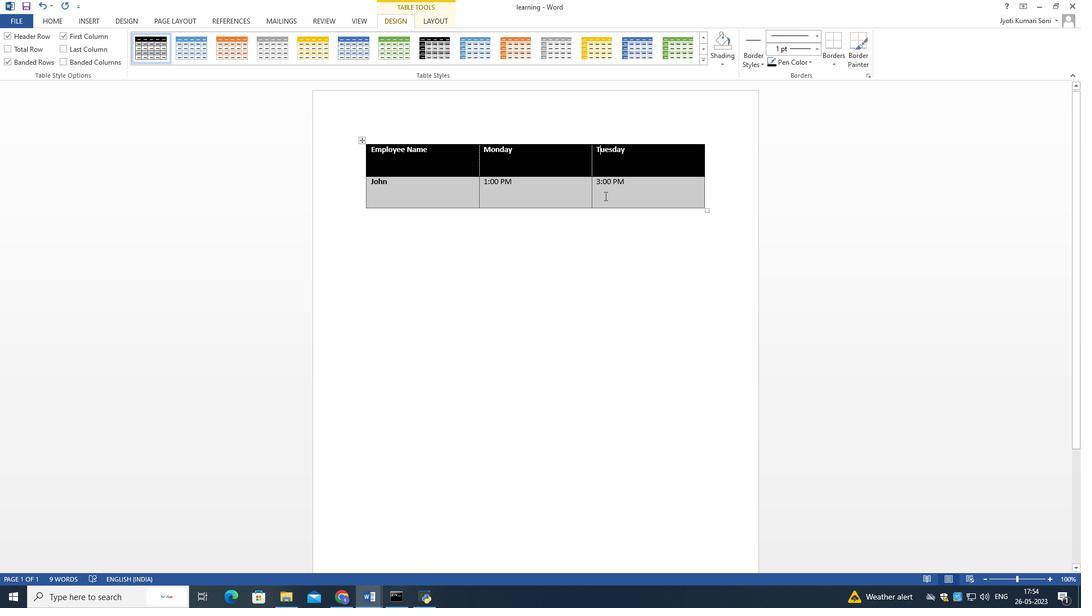 
Action: Mouse moved to (552, 198)
Screenshot: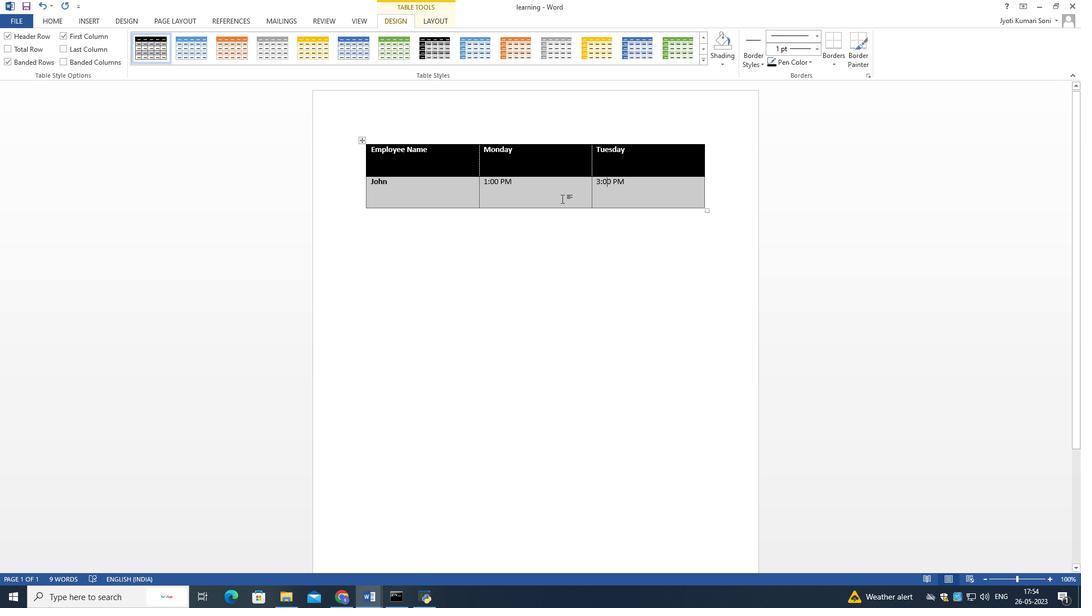 
Action: Mouse pressed left at (552, 198)
Screenshot: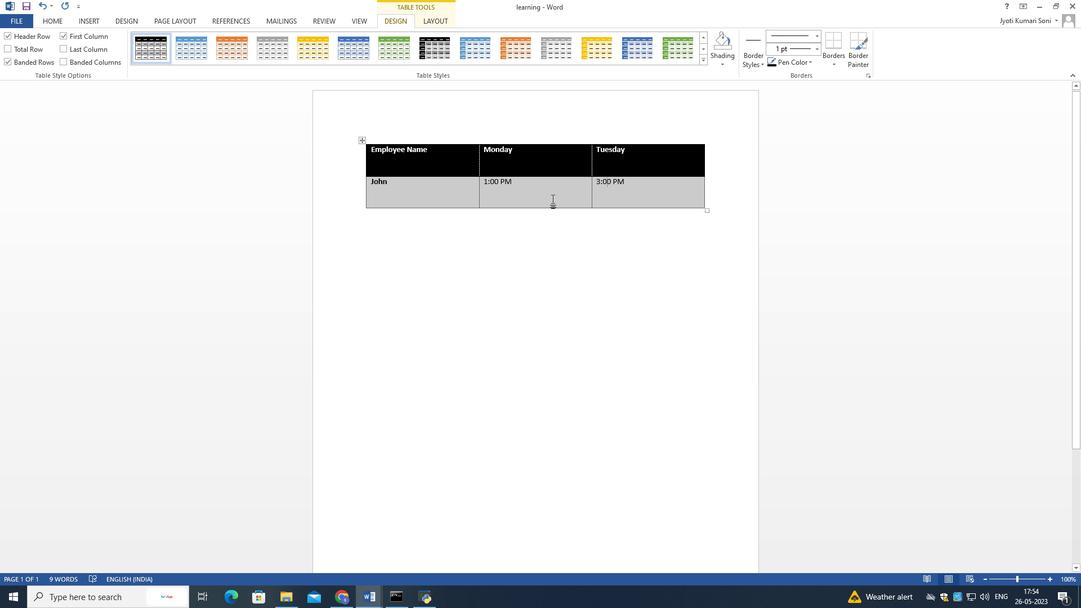 
Action: Mouse moved to (465, 197)
Screenshot: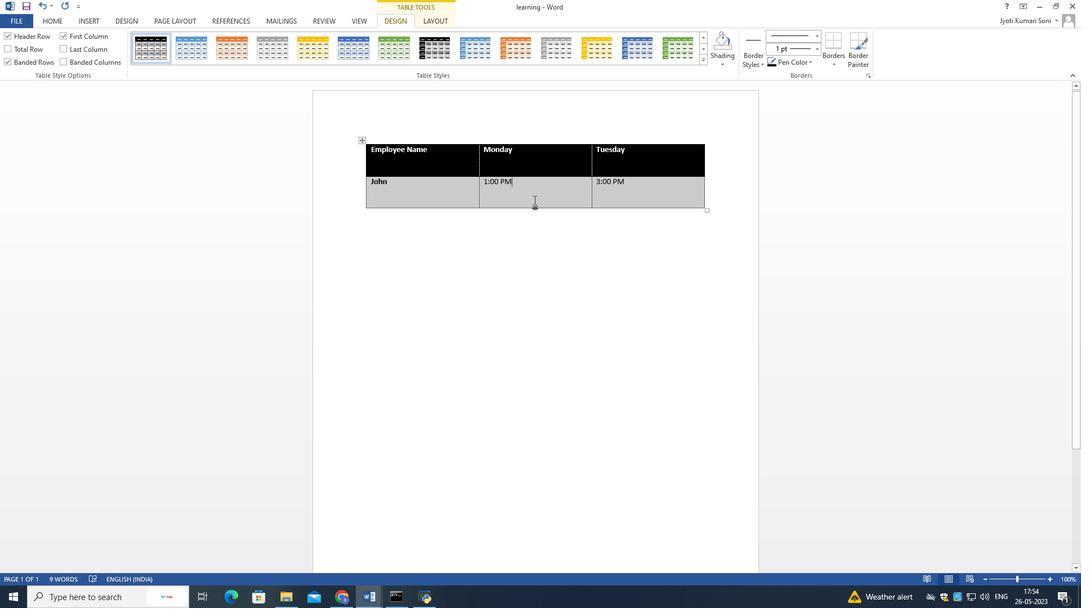 
Action: Mouse pressed left at (465, 197)
Screenshot: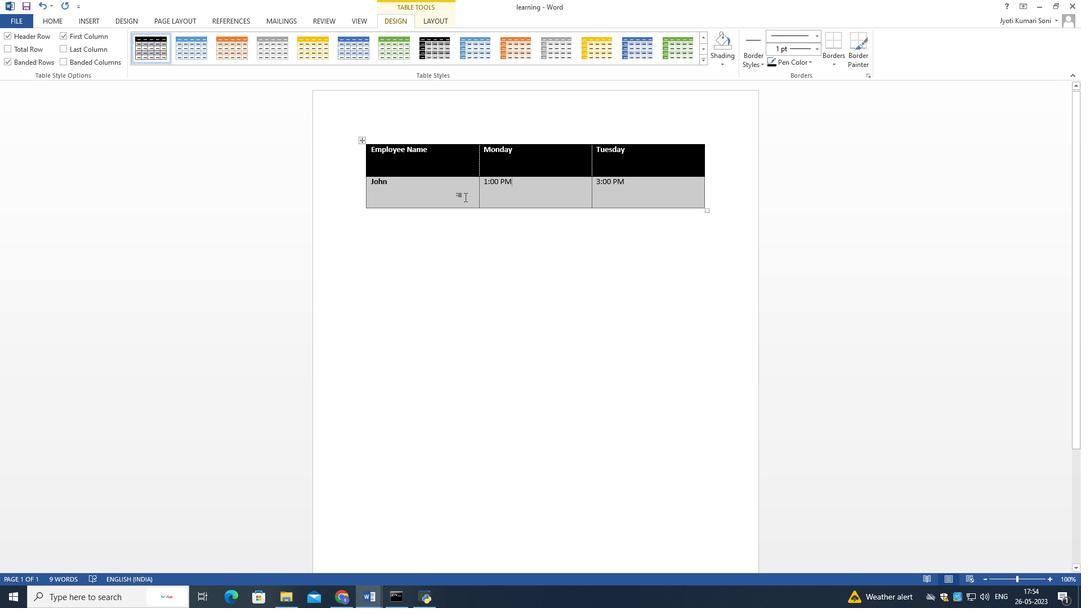 
Action: Mouse moved to (465, 231)
Screenshot: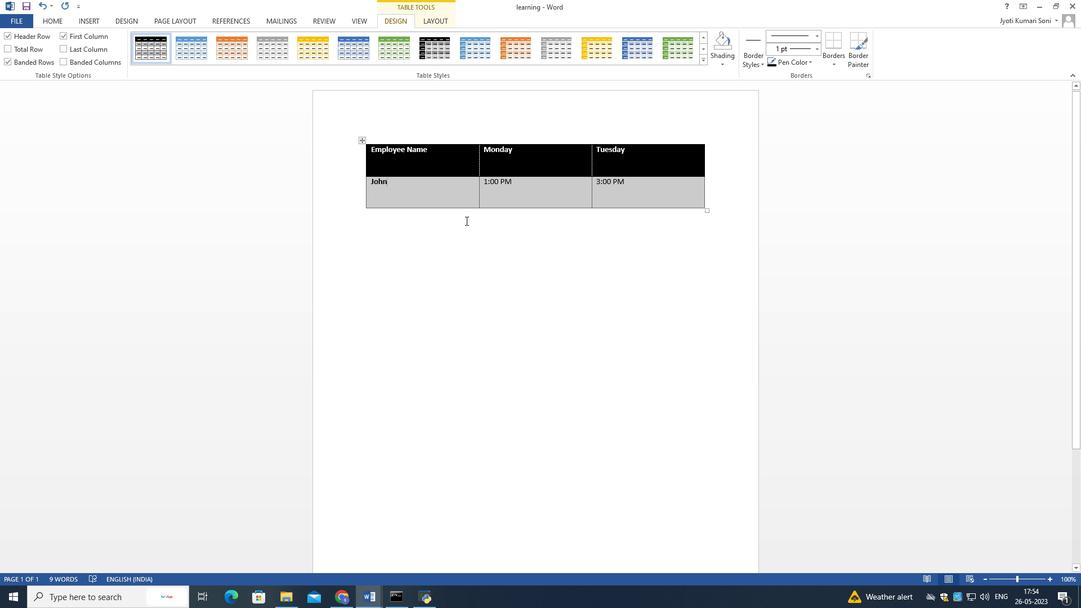 
Action: Mouse pressed left at (465, 231)
Screenshot: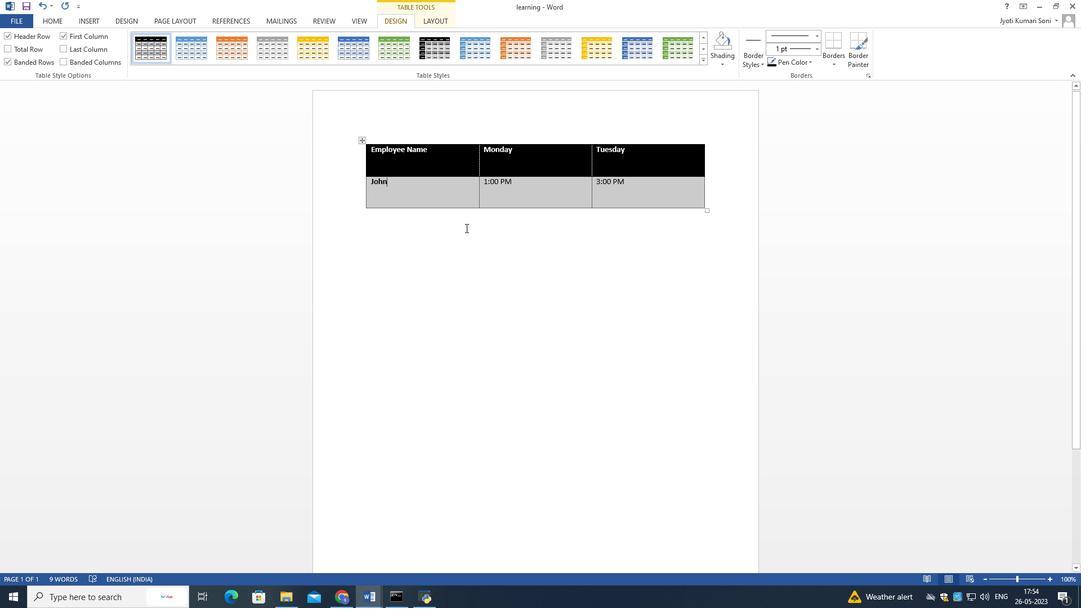 
Action: Mouse moved to (411, 153)
Screenshot: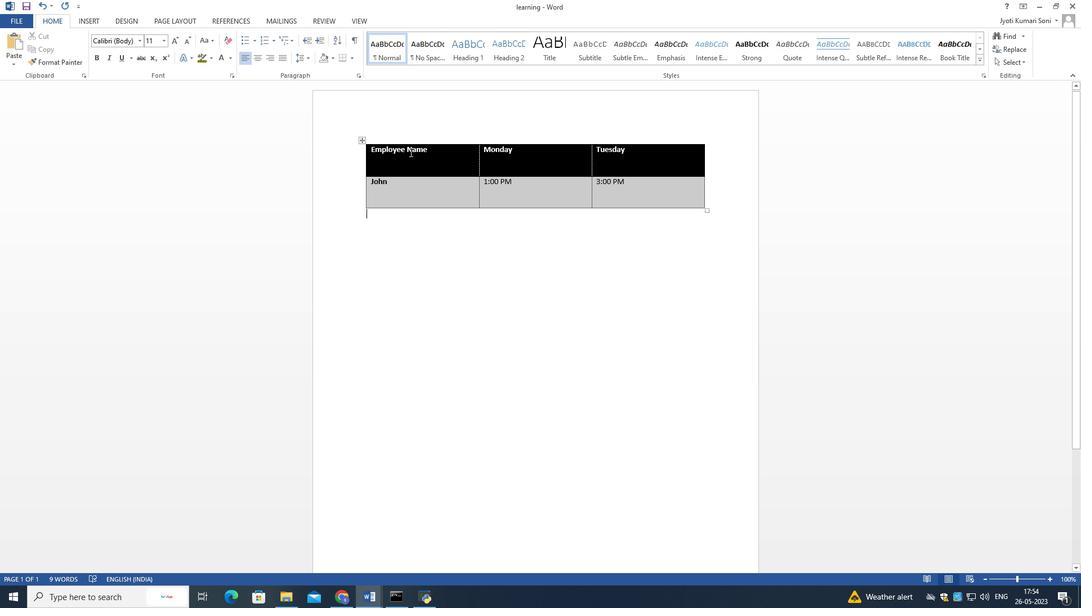 
Action: Mouse pressed left at (411, 153)
Screenshot: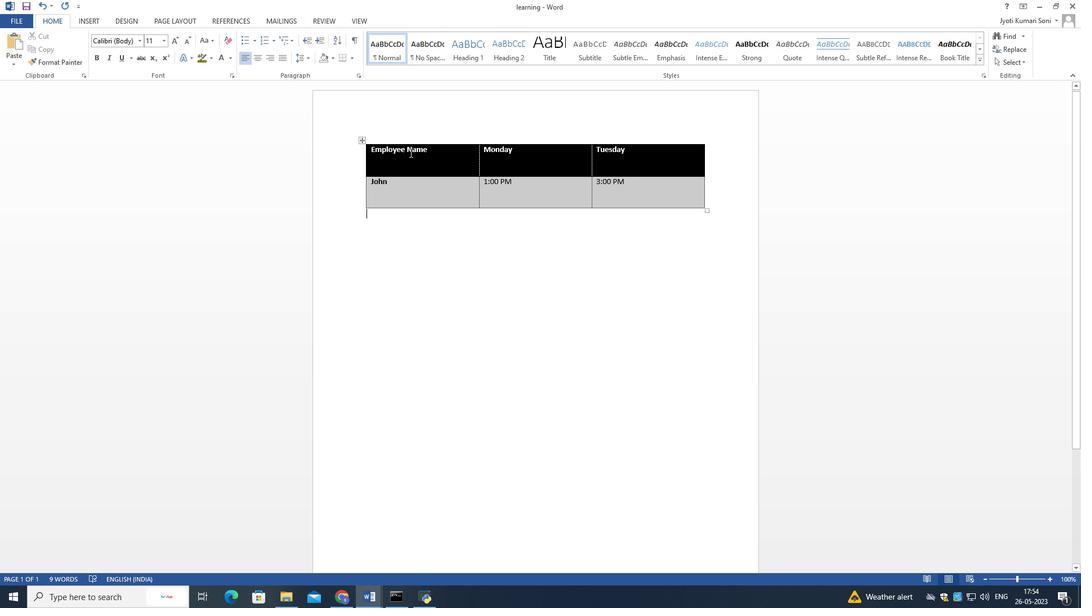 
Action: Mouse moved to (705, 59)
Screenshot: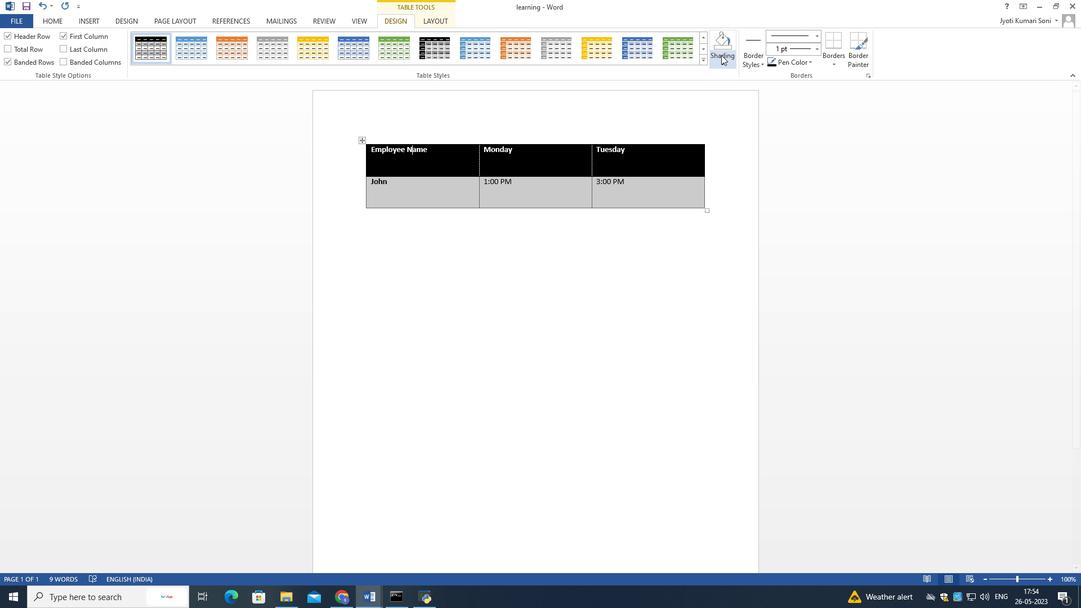
Action: Mouse pressed left at (705, 59)
Screenshot: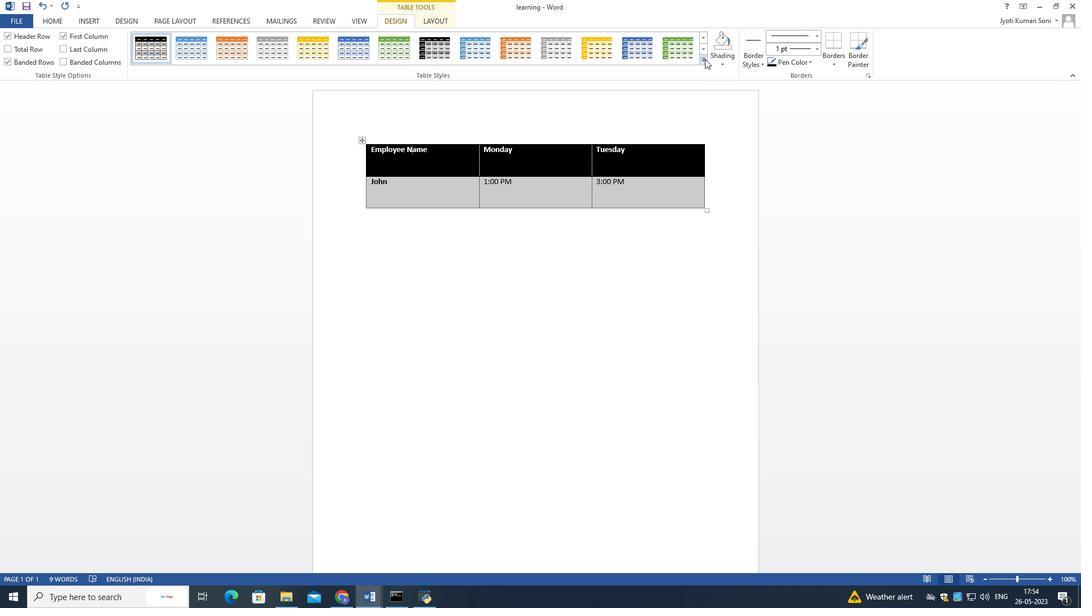 
Action: Mouse moved to (144, 281)
Screenshot: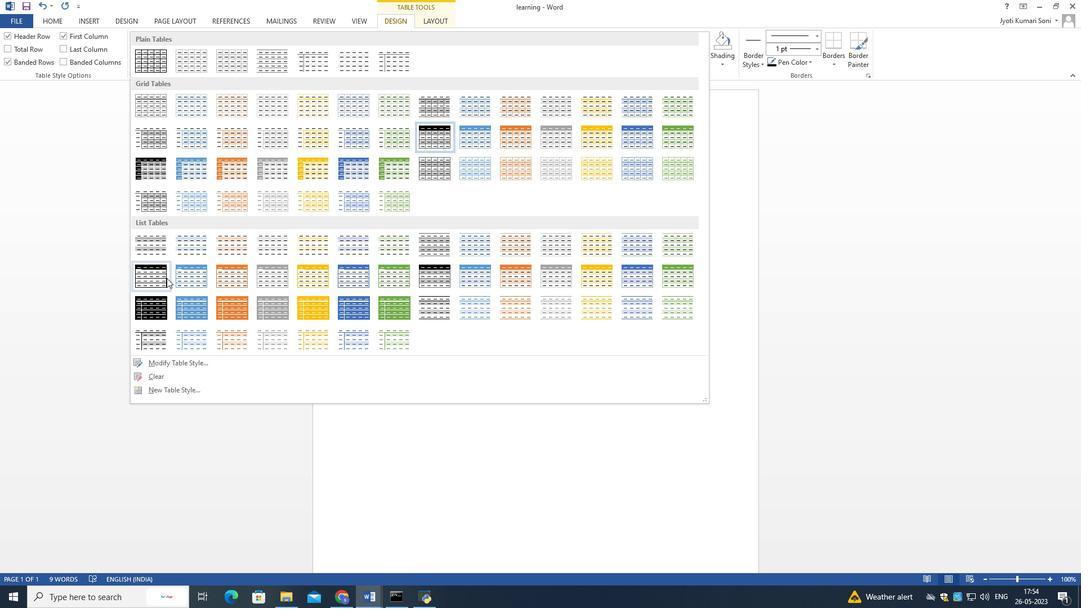 
Action: Mouse pressed left at (144, 281)
Screenshot: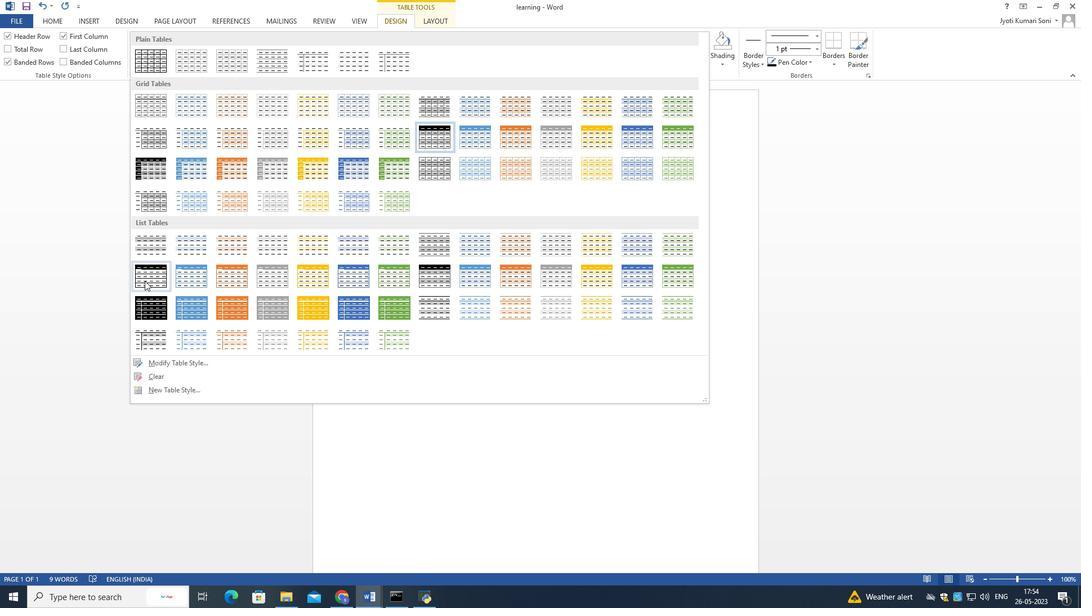 
Action: Mouse moved to (703, 56)
Screenshot: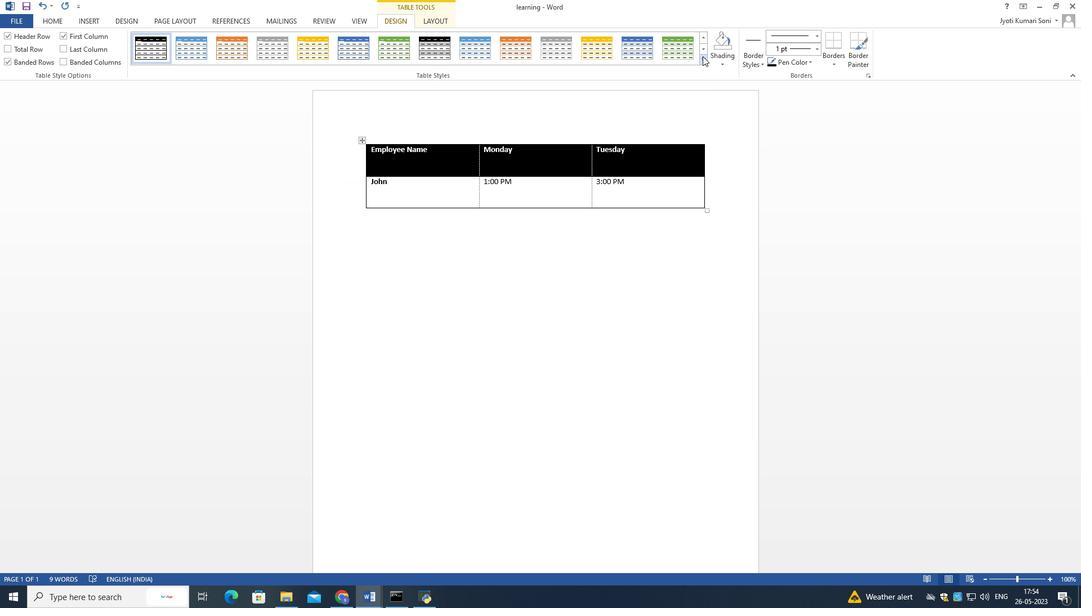 
Action: Mouse pressed left at (703, 56)
Screenshot: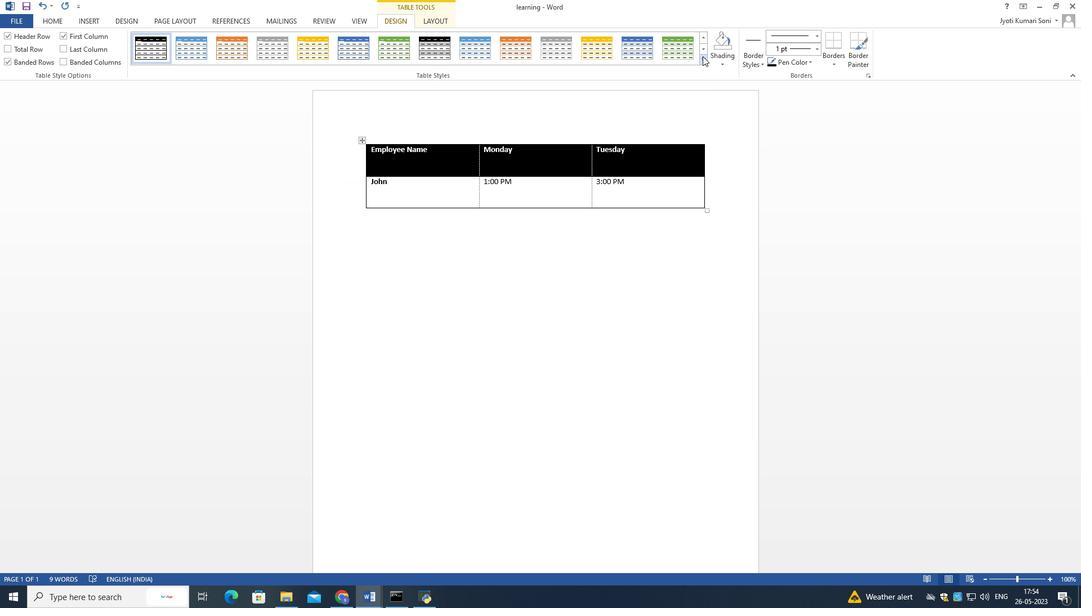 
Action: Mouse moved to (151, 171)
Screenshot: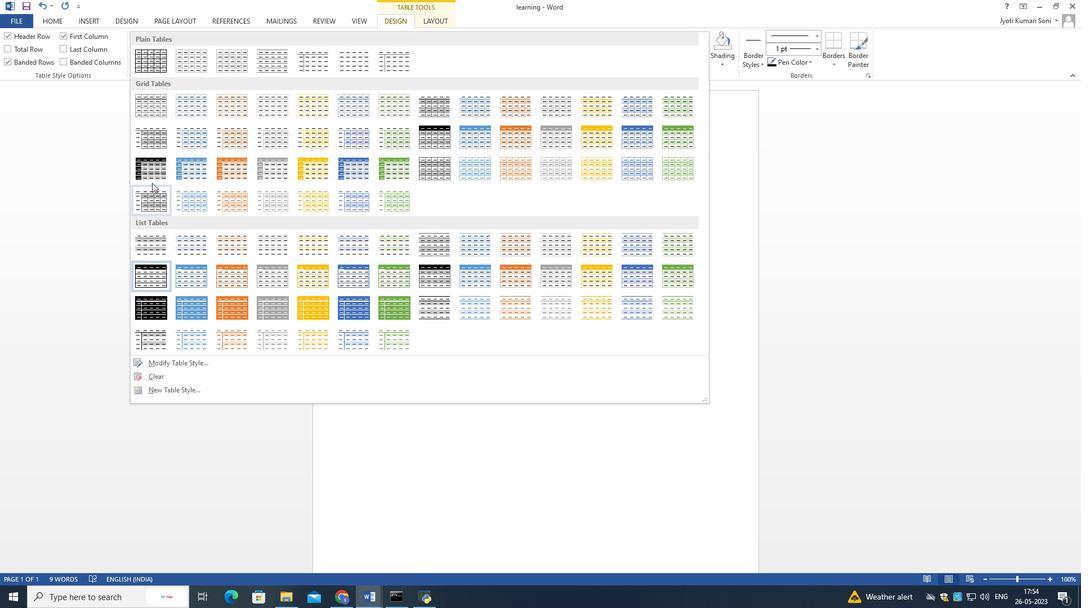 
Action: Mouse pressed left at (151, 171)
Screenshot: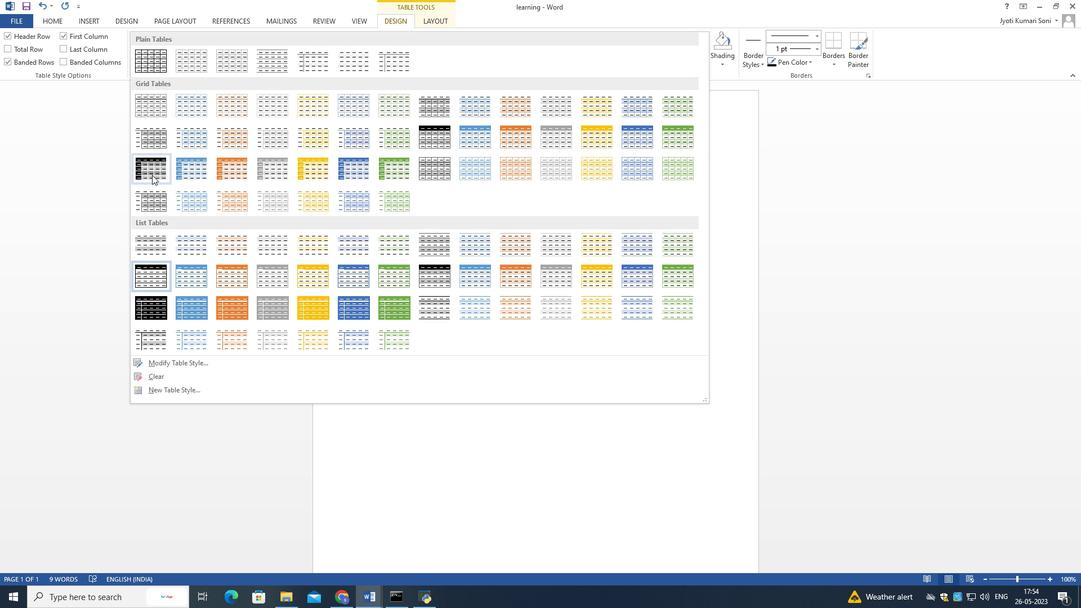 
Action: Mouse moved to (703, 59)
Screenshot: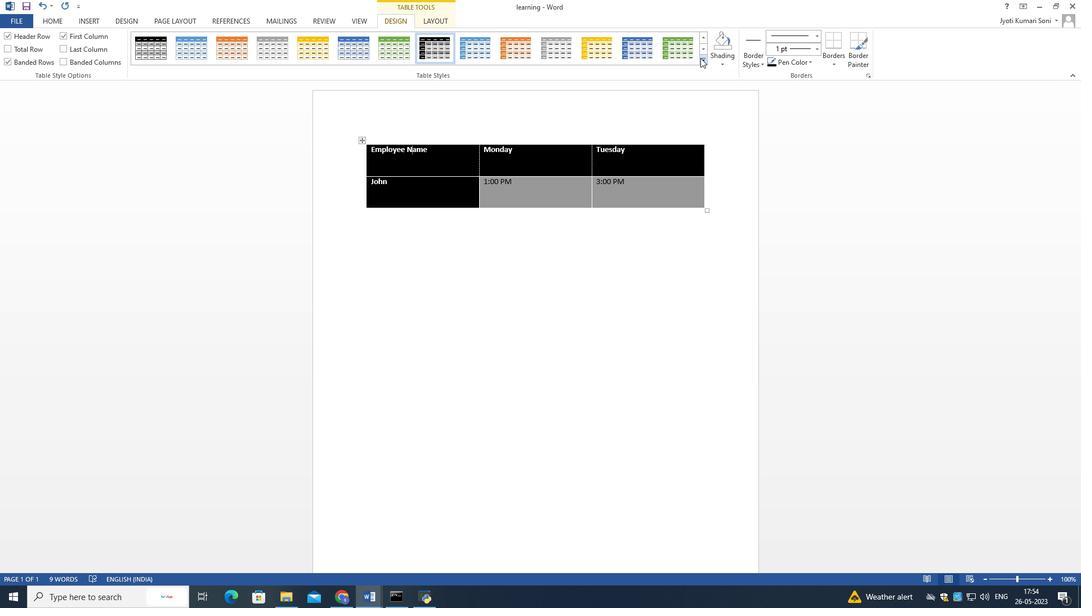 
Action: Mouse pressed left at (703, 59)
Screenshot: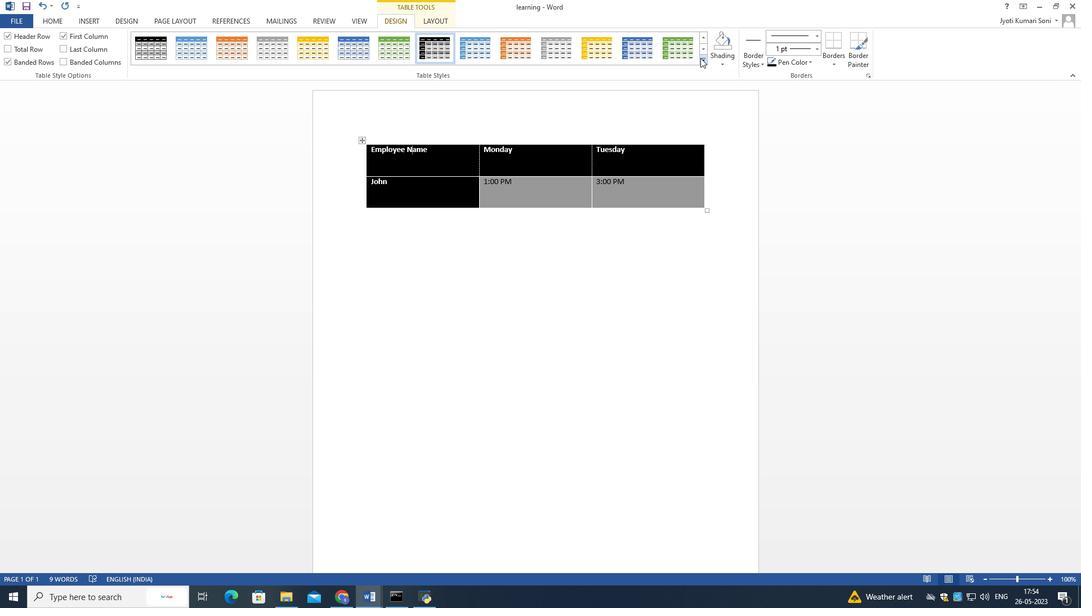 
Action: Mouse moved to (440, 132)
Screenshot: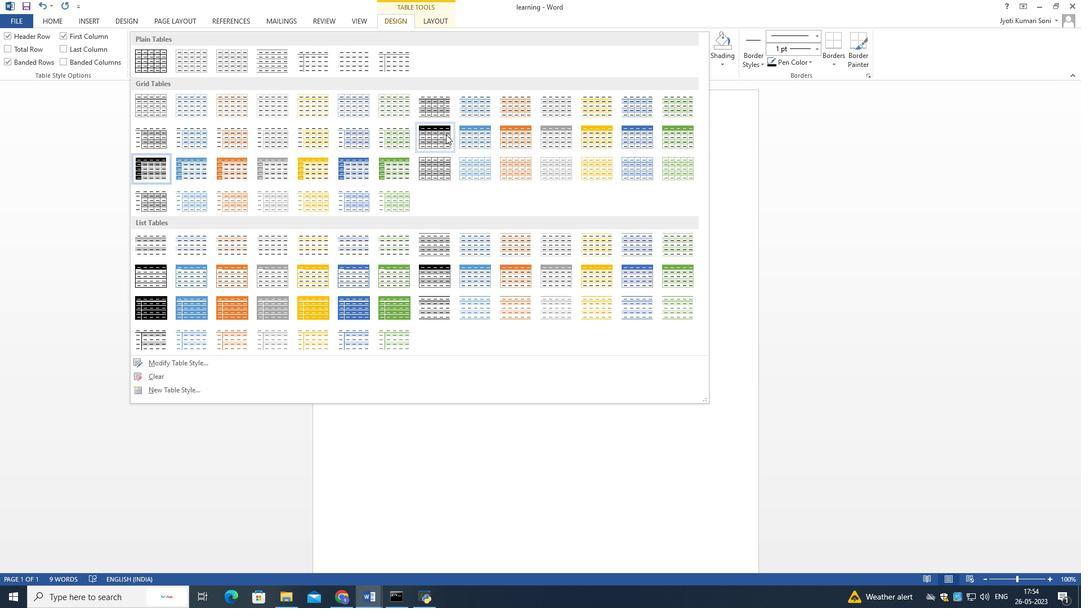 
Action: Mouse pressed left at (440, 132)
Screenshot: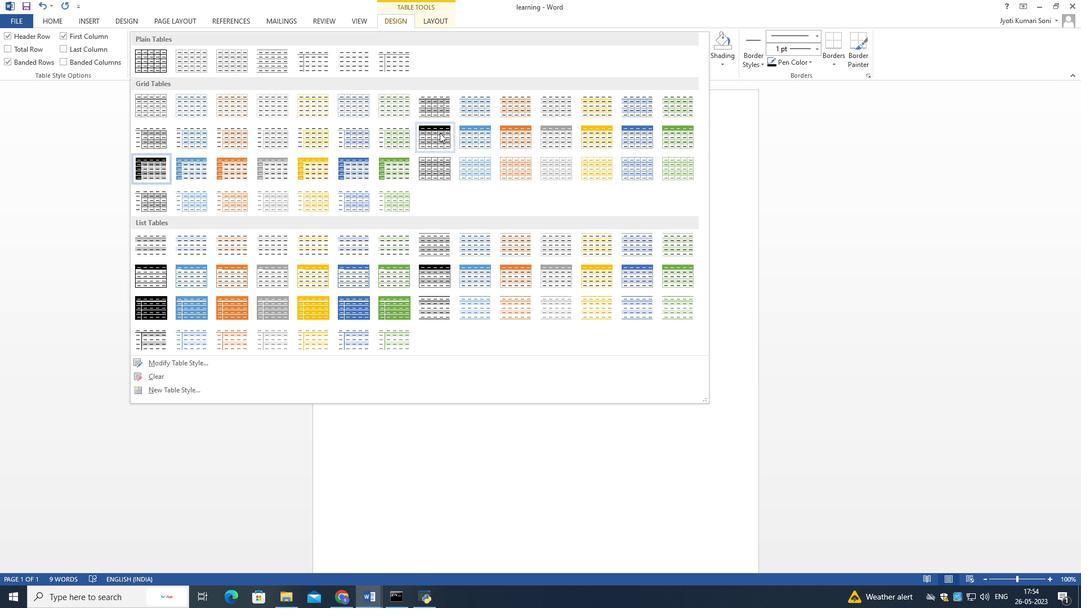 
Action: Mouse moved to (591, 163)
Screenshot: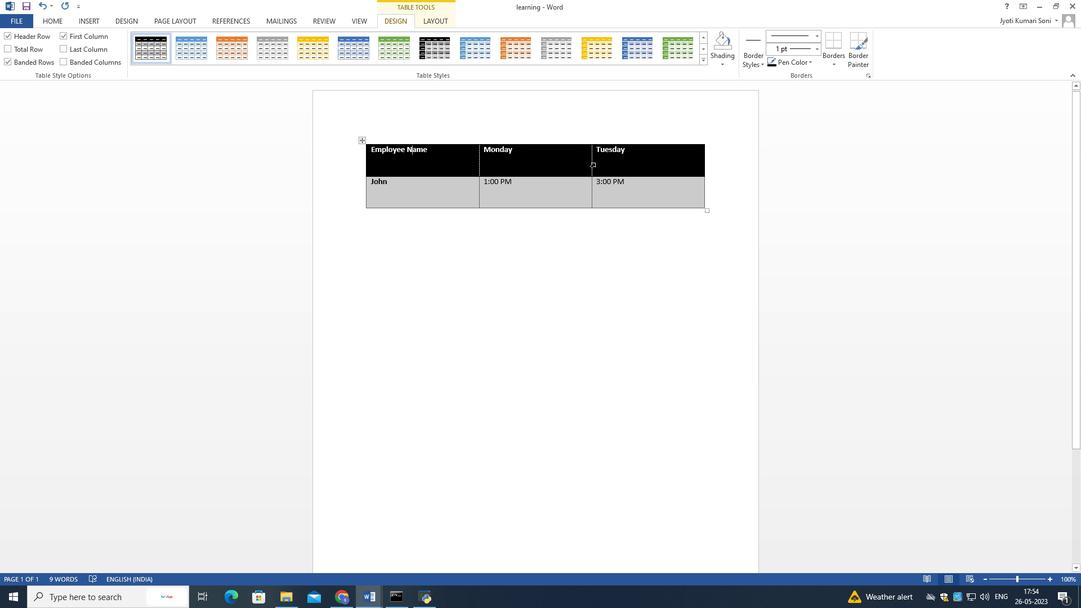 
Action: Mouse pressed left at (591, 163)
Screenshot: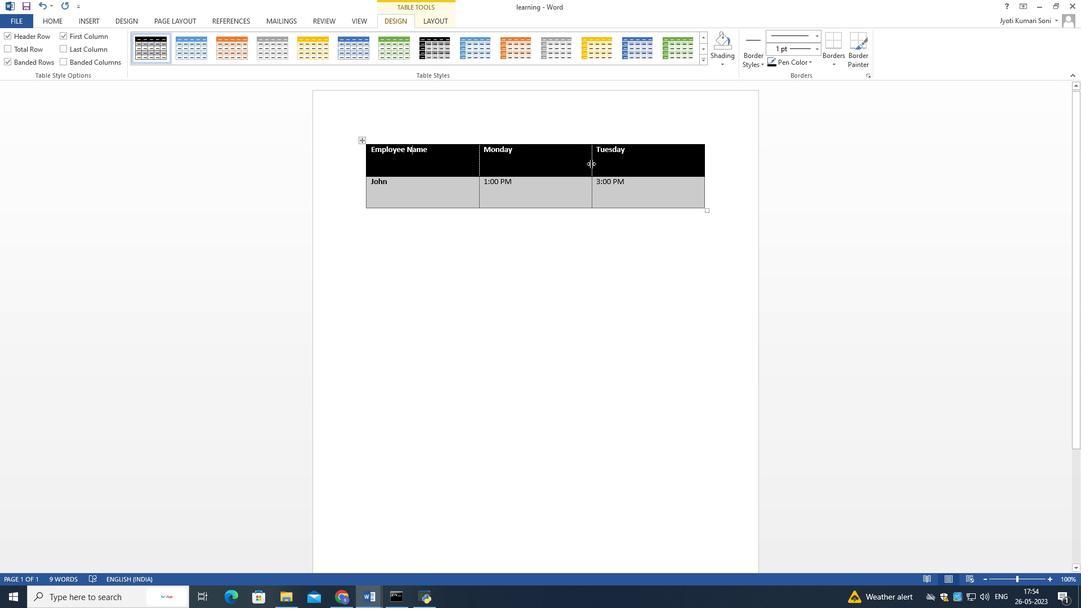 
Action: Mouse moved to (542, 121)
Screenshot: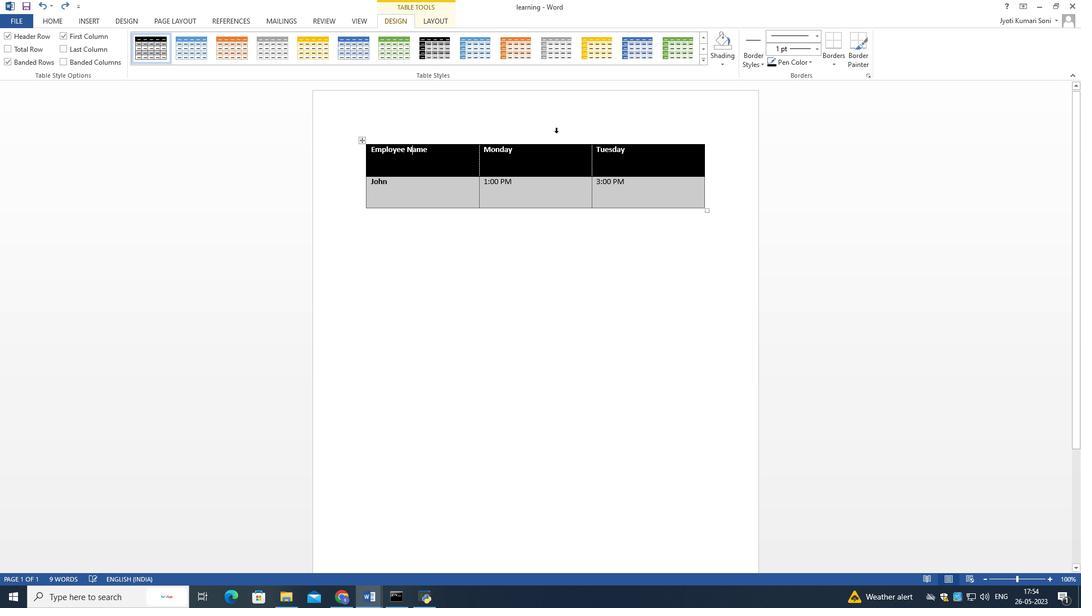 
Action: Mouse pressed left at (542, 121)
Screenshot: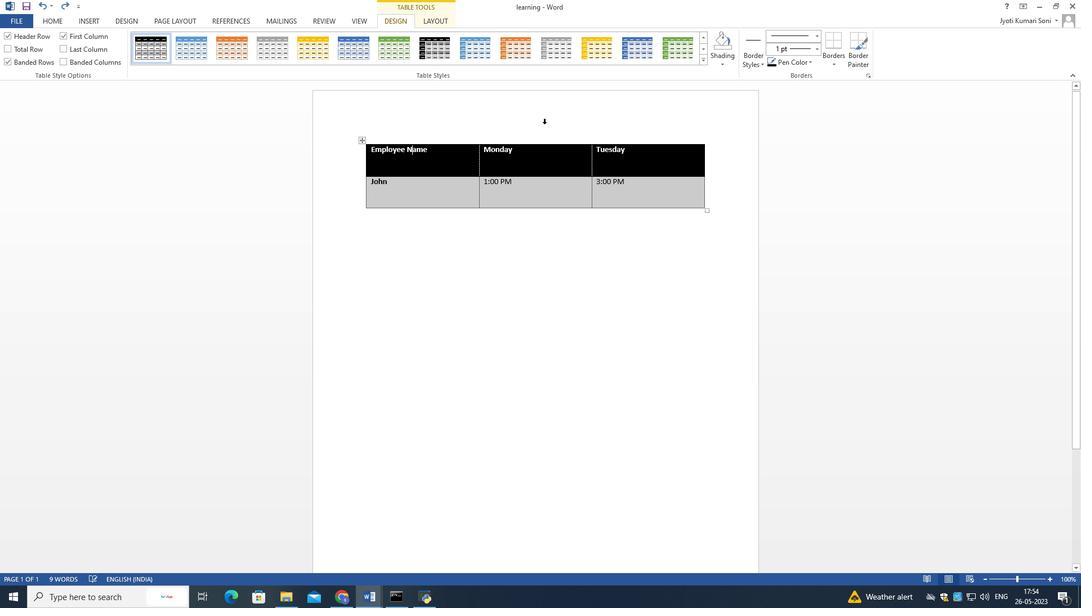 
Action: Mouse moved to (558, 250)
Screenshot: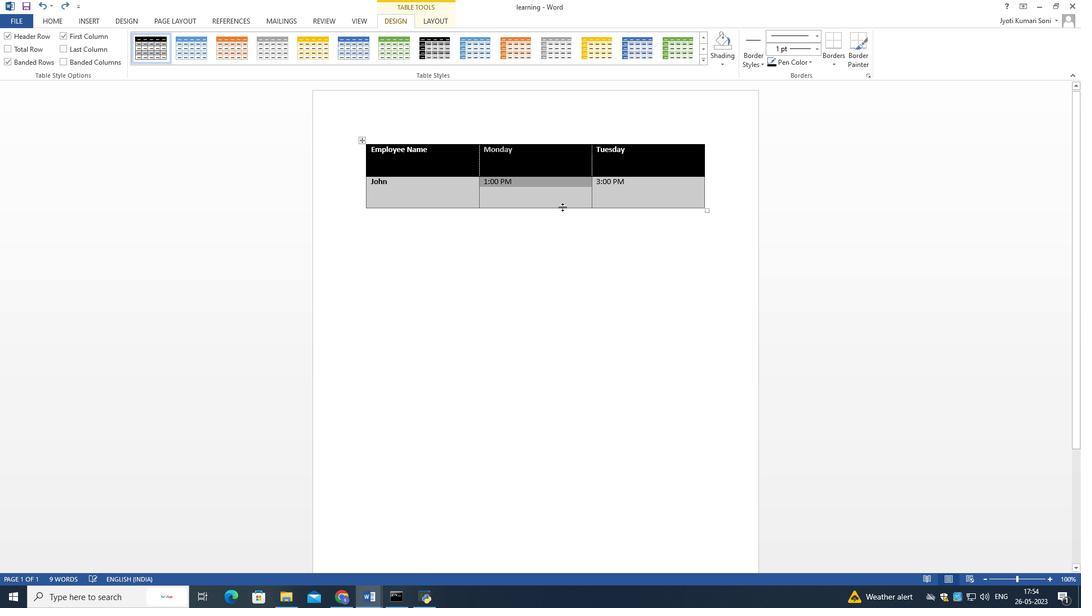 
Action: Mouse pressed left at (558, 250)
Screenshot: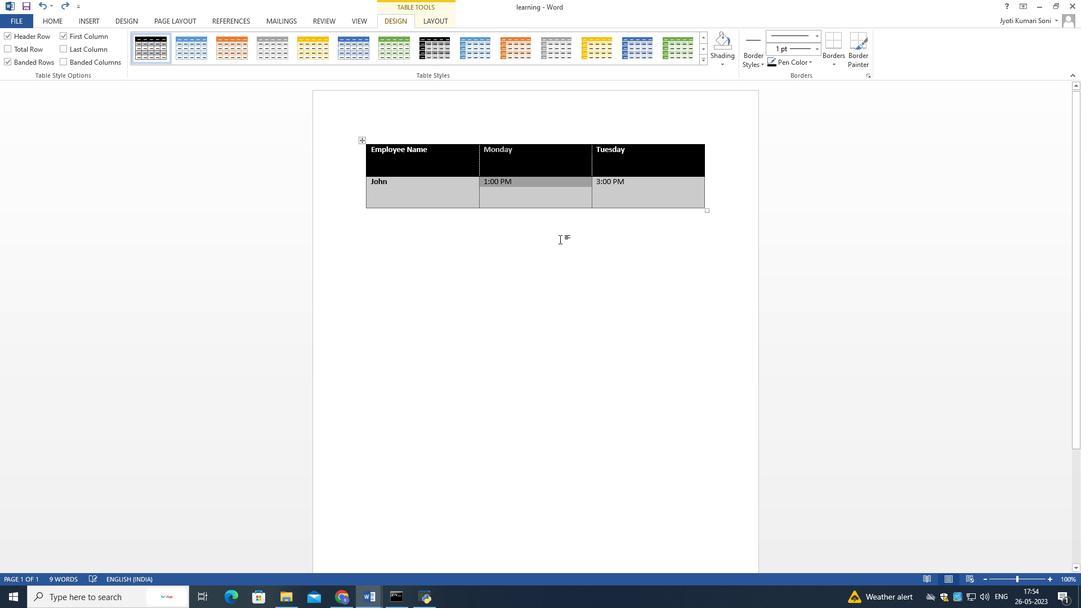 
Action: Mouse moved to (531, 227)
Screenshot: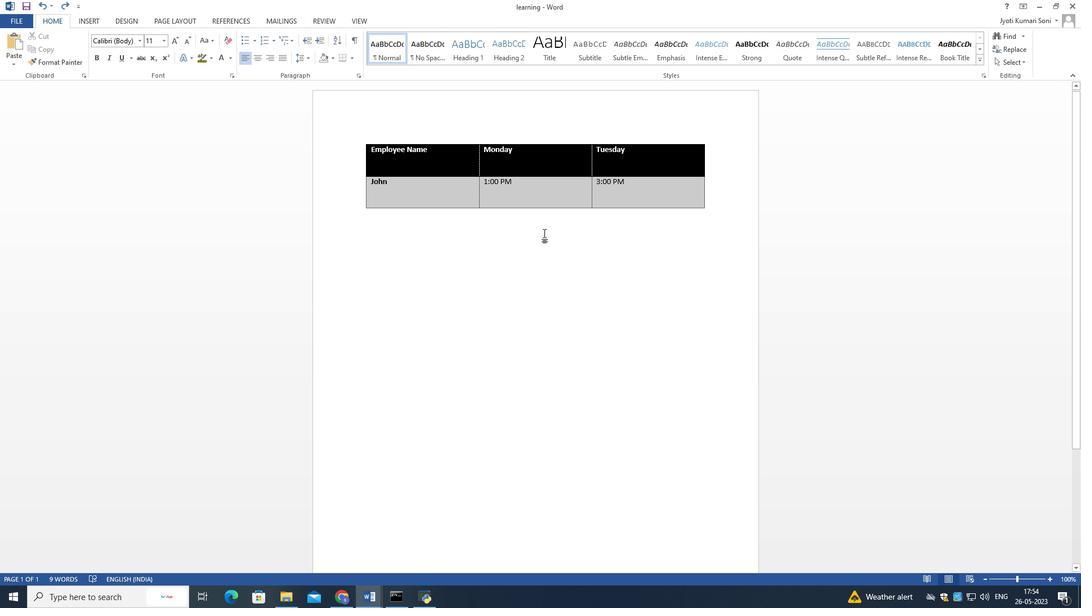
